 Task: Search one way flight ticket for 2 adults, 4 children and 1 infant on lap in business from Springfield: Abraham Lincoln Capital Airport to Greensboro: Piedmont Triad International Airport on 5-1-2023. Choice of flights is Westjet. Number of bags: 2 carry on bags and 7 checked bags. Price is upto 73000. Outbound departure time preference is 6:15.
Action: Mouse moved to (211, 286)
Screenshot: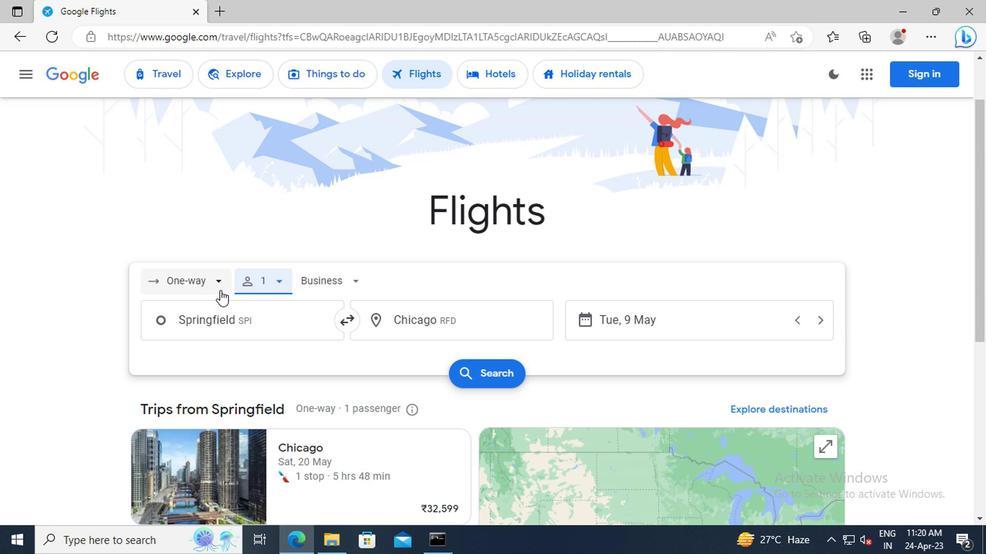 
Action: Mouse pressed left at (211, 286)
Screenshot: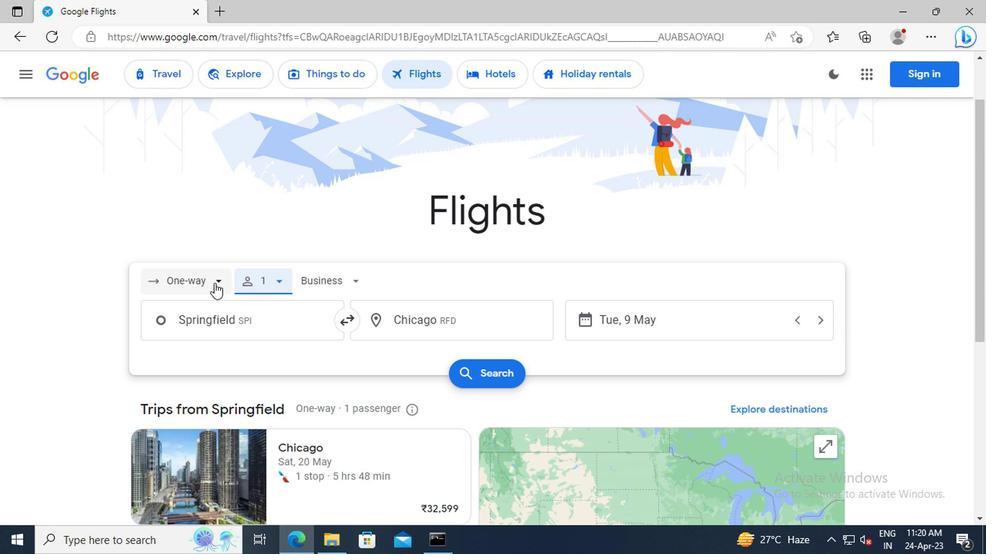 
Action: Mouse moved to (197, 352)
Screenshot: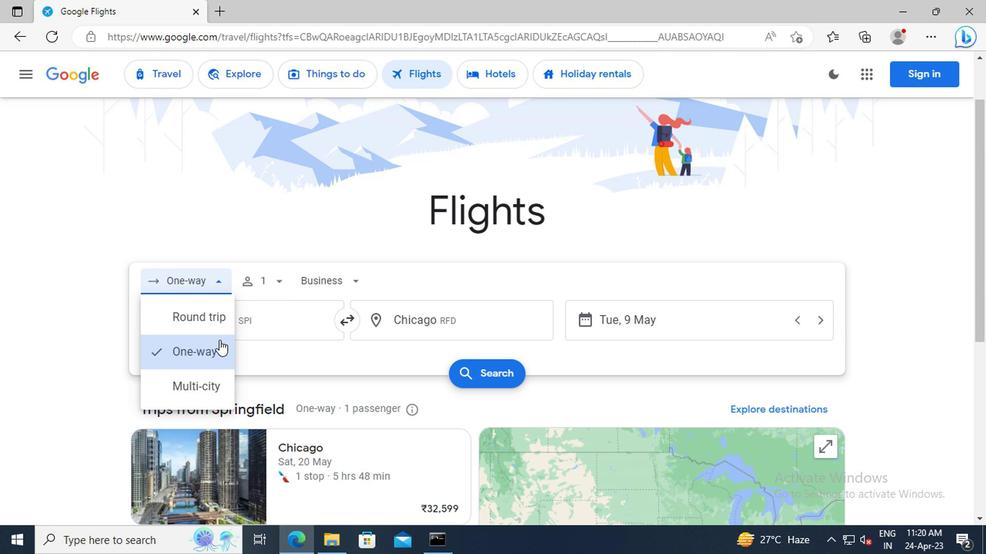 
Action: Mouse pressed left at (197, 352)
Screenshot: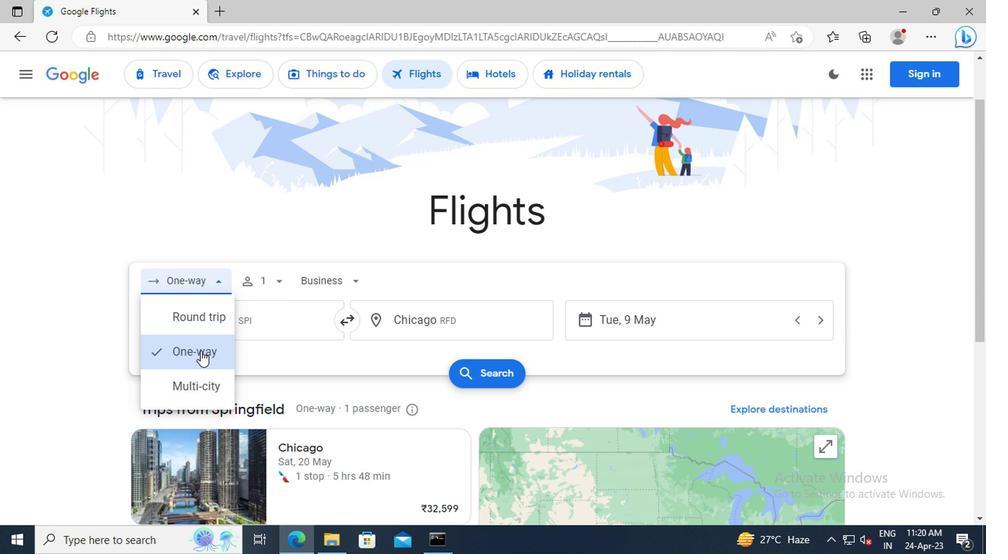 
Action: Mouse moved to (273, 288)
Screenshot: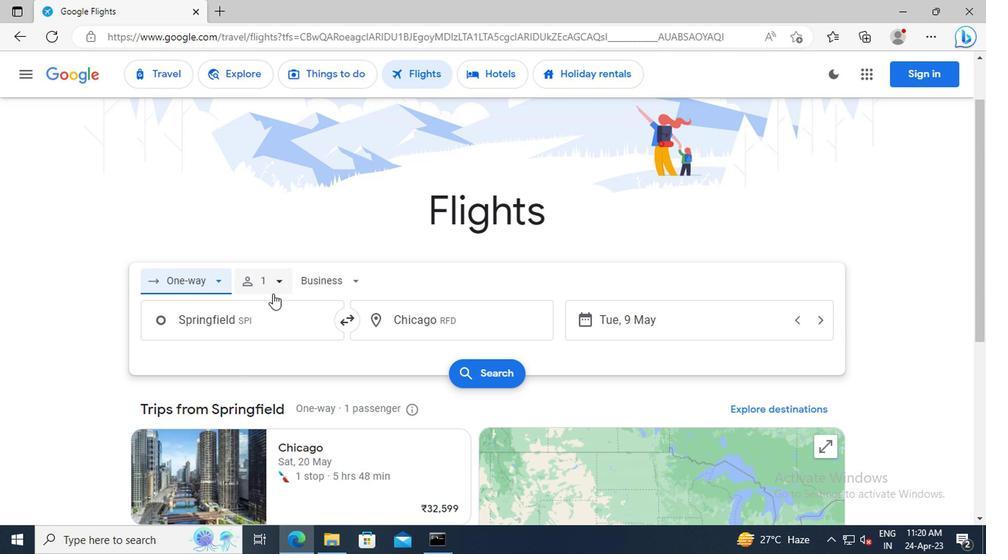 
Action: Mouse pressed left at (273, 288)
Screenshot: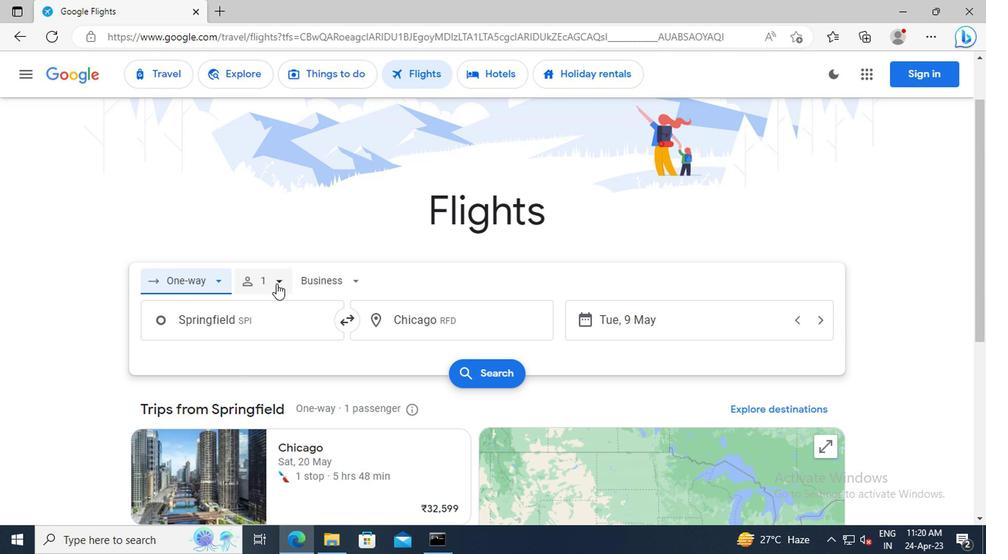 
Action: Mouse moved to (380, 325)
Screenshot: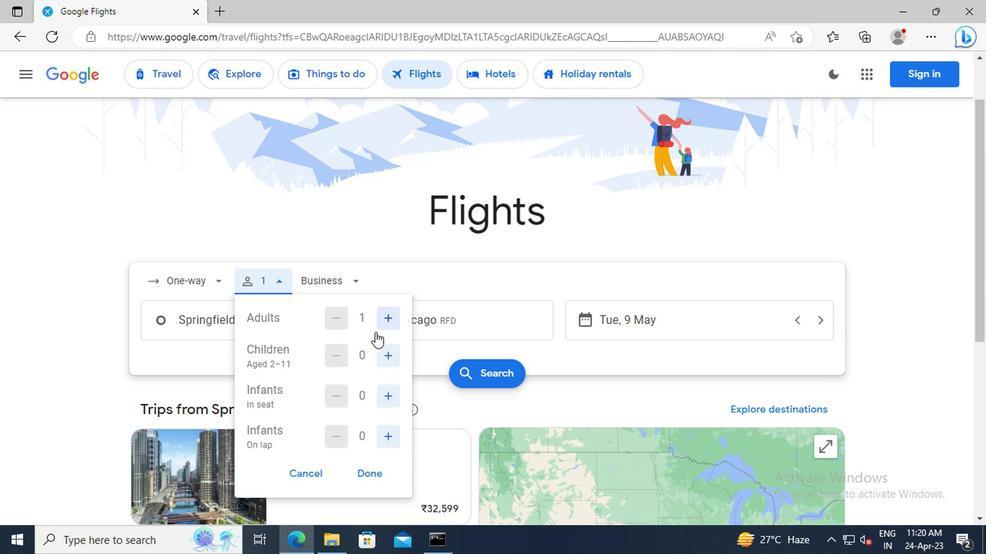 
Action: Mouse pressed left at (380, 325)
Screenshot: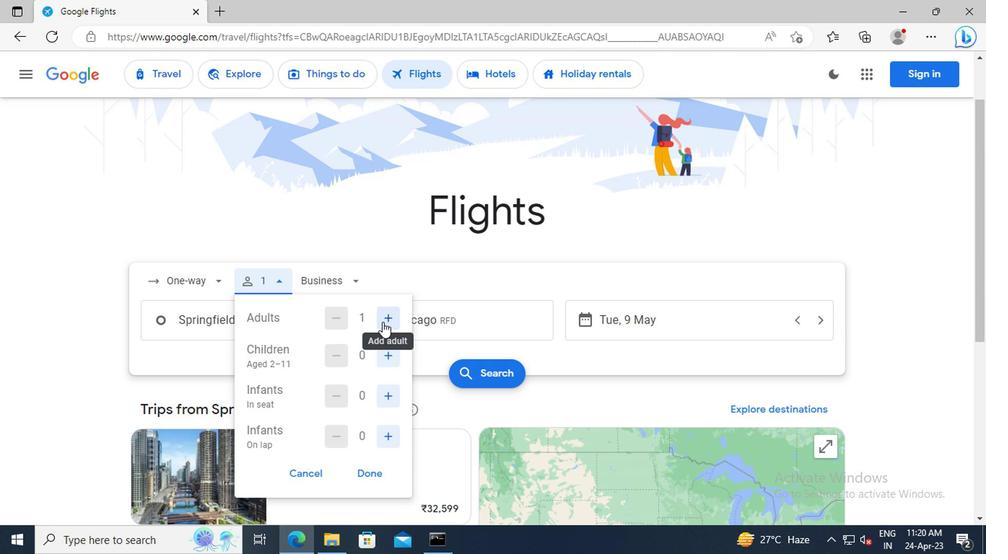 
Action: Mouse moved to (387, 358)
Screenshot: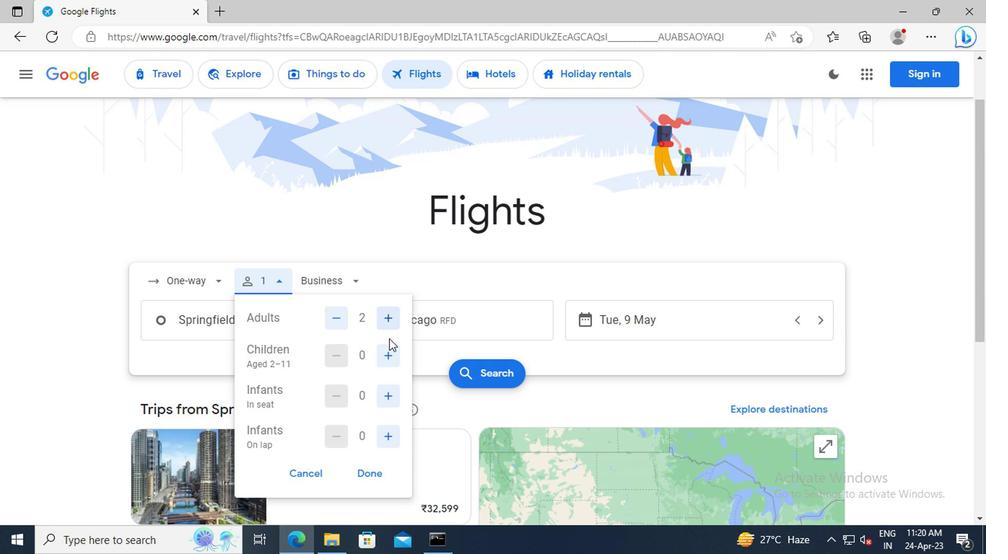
Action: Mouse pressed left at (387, 358)
Screenshot: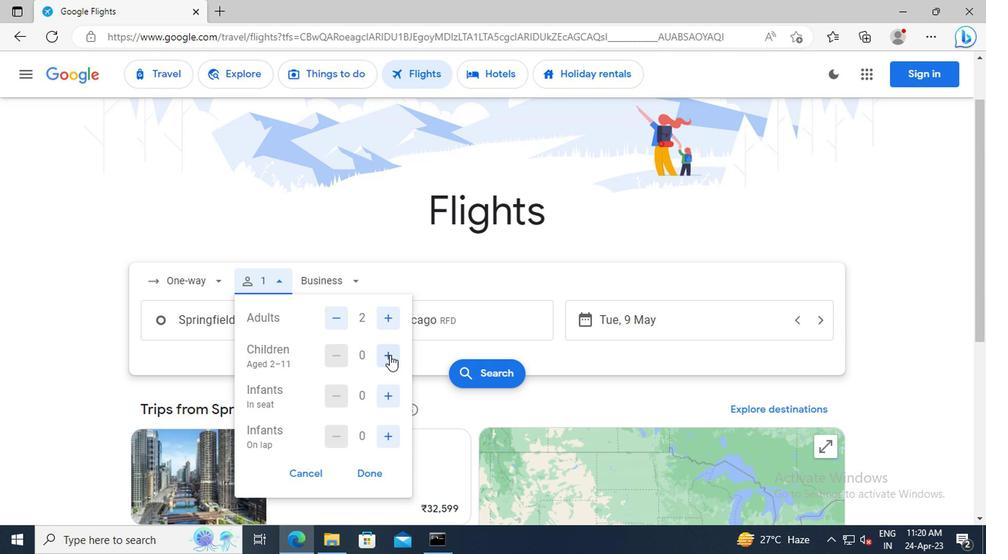 
Action: Mouse pressed left at (387, 358)
Screenshot: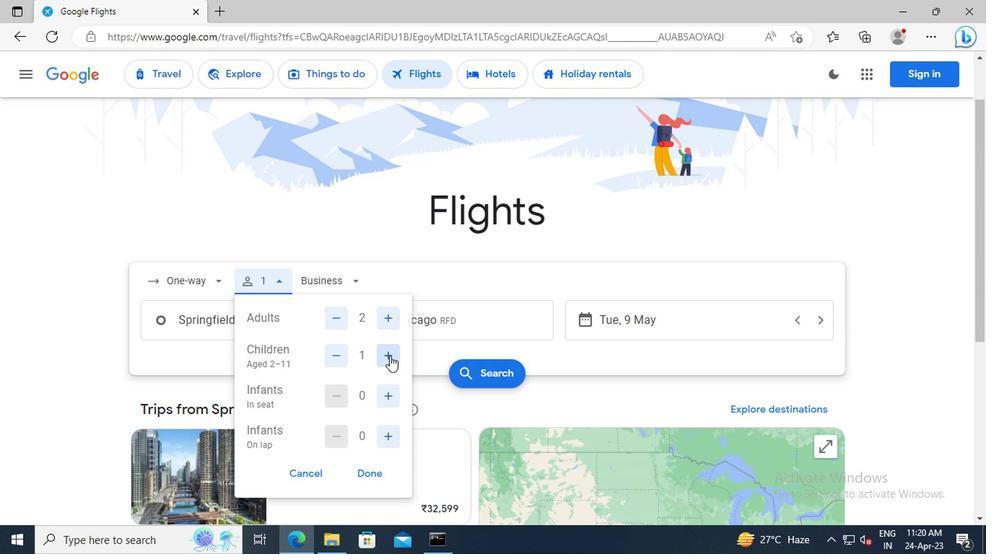 
Action: Mouse pressed left at (387, 358)
Screenshot: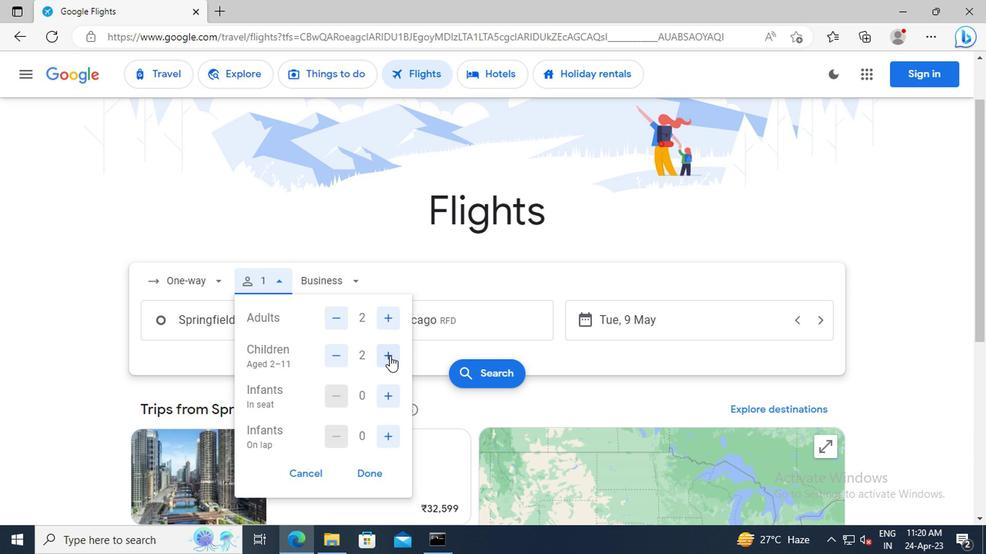 
Action: Mouse pressed left at (387, 358)
Screenshot: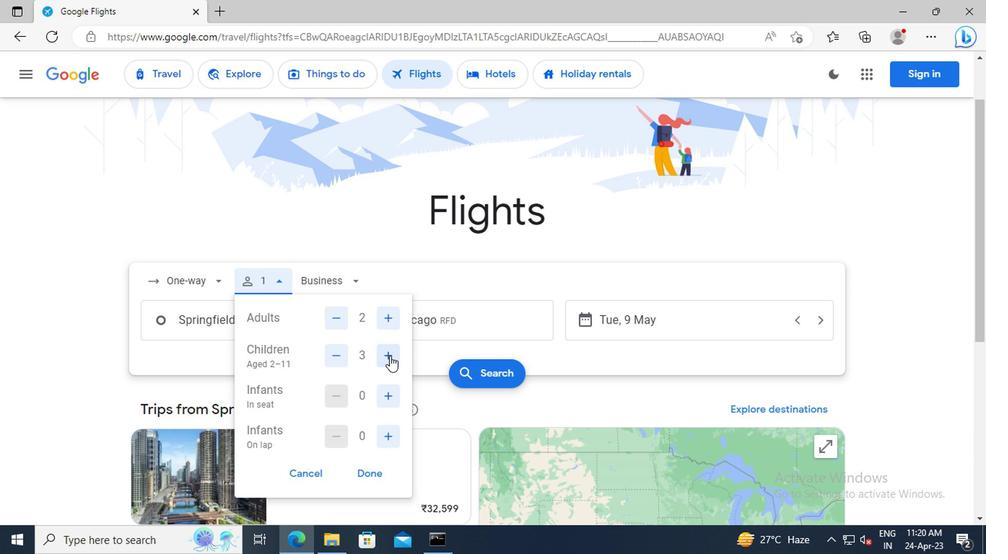 
Action: Mouse moved to (387, 434)
Screenshot: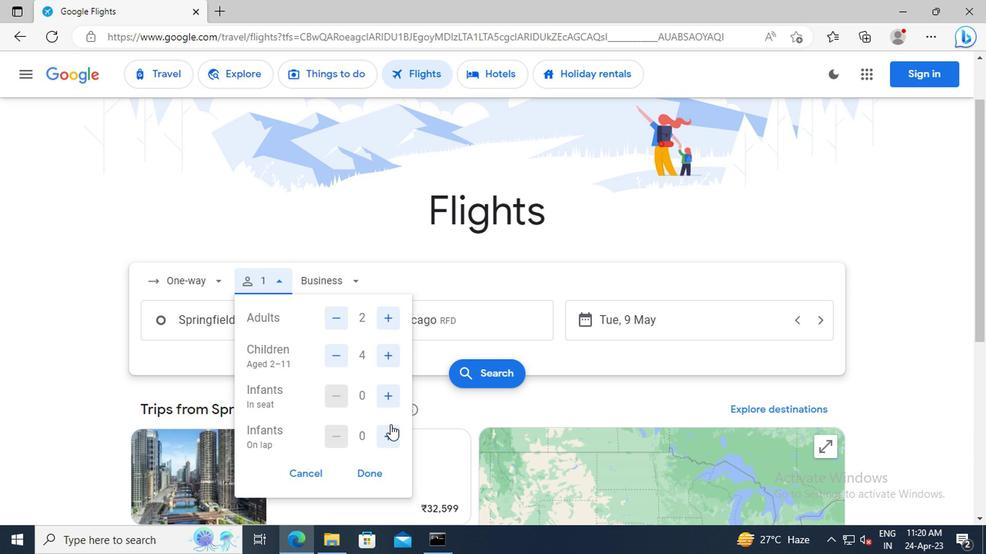 
Action: Mouse pressed left at (387, 434)
Screenshot: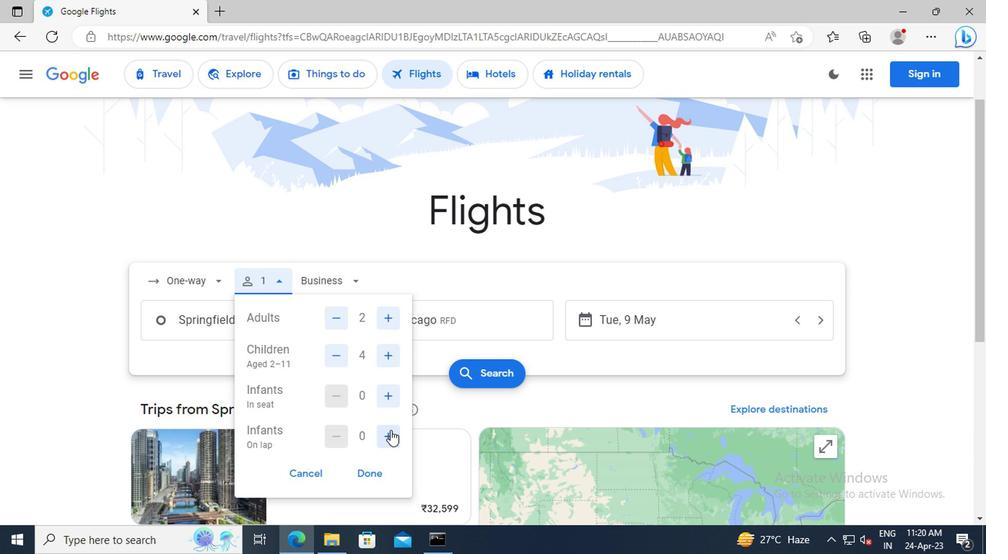 
Action: Mouse moved to (368, 475)
Screenshot: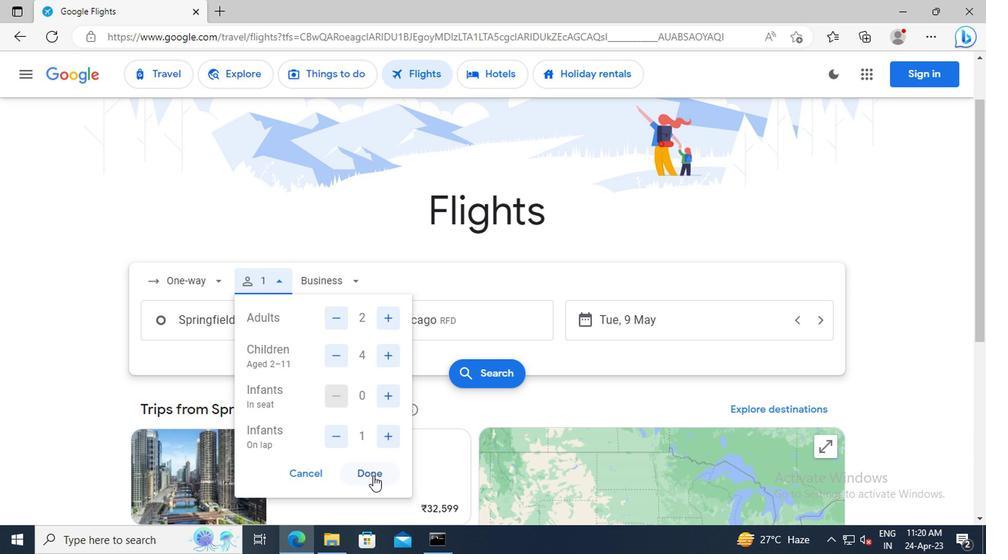 
Action: Mouse pressed left at (368, 475)
Screenshot: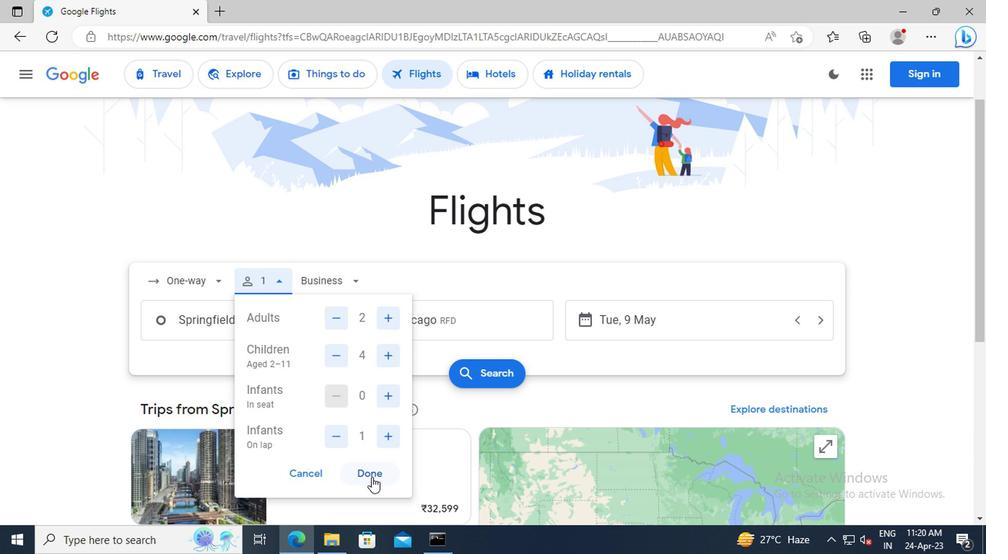 
Action: Mouse moved to (322, 287)
Screenshot: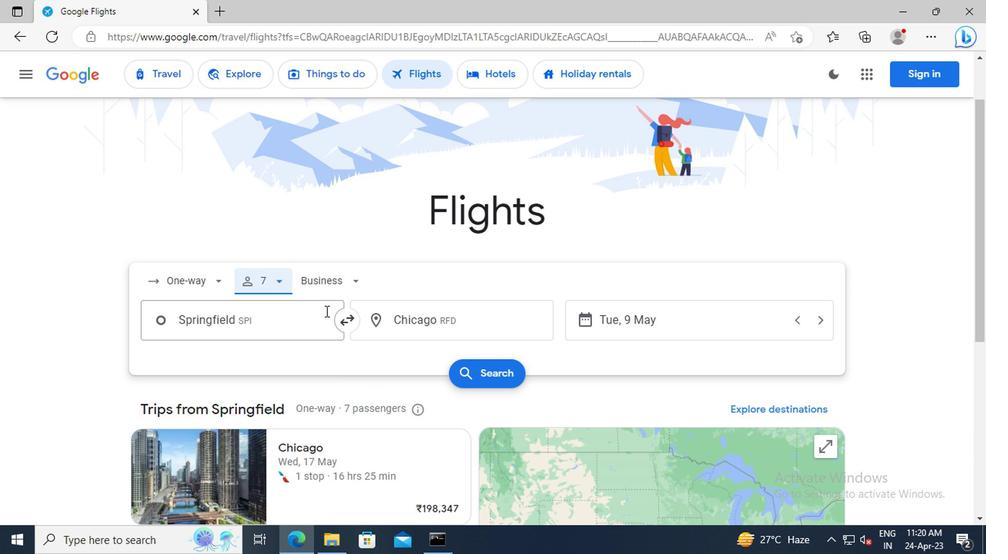 
Action: Mouse pressed left at (322, 287)
Screenshot: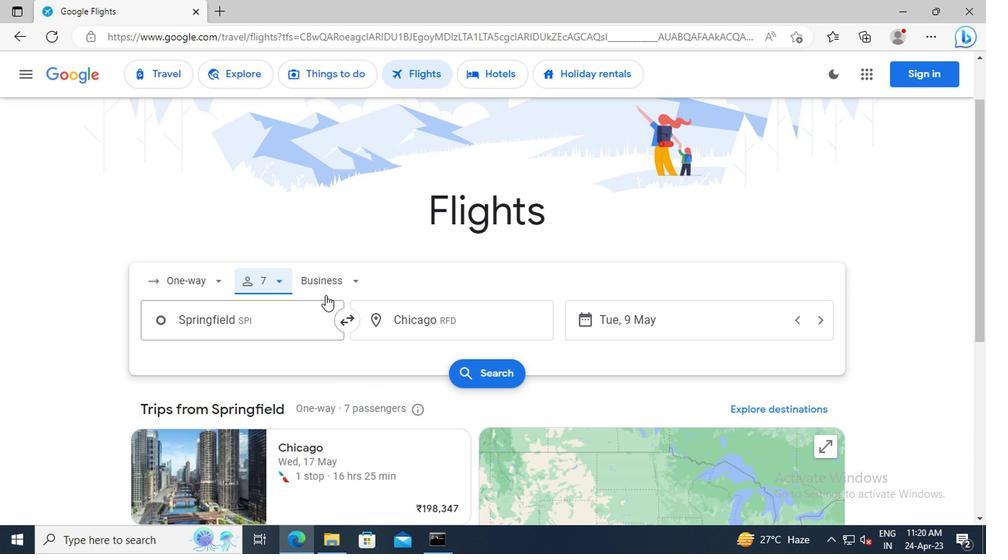 
Action: Mouse moved to (349, 386)
Screenshot: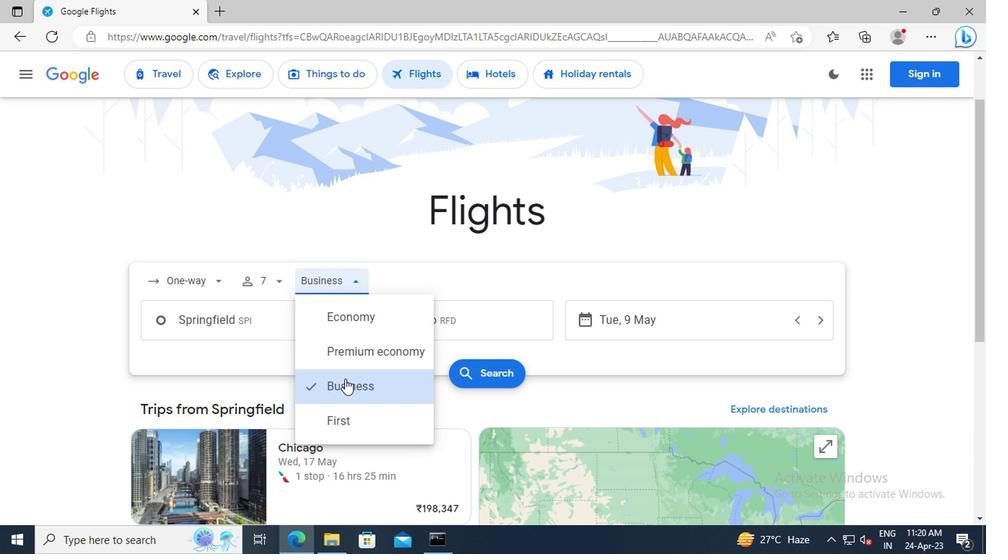 
Action: Mouse pressed left at (349, 386)
Screenshot: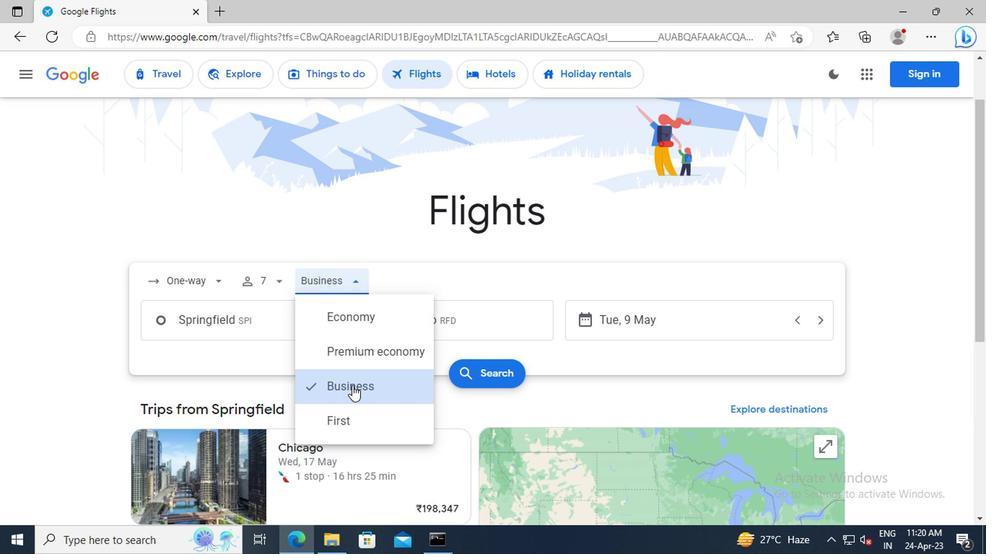 
Action: Mouse moved to (261, 329)
Screenshot: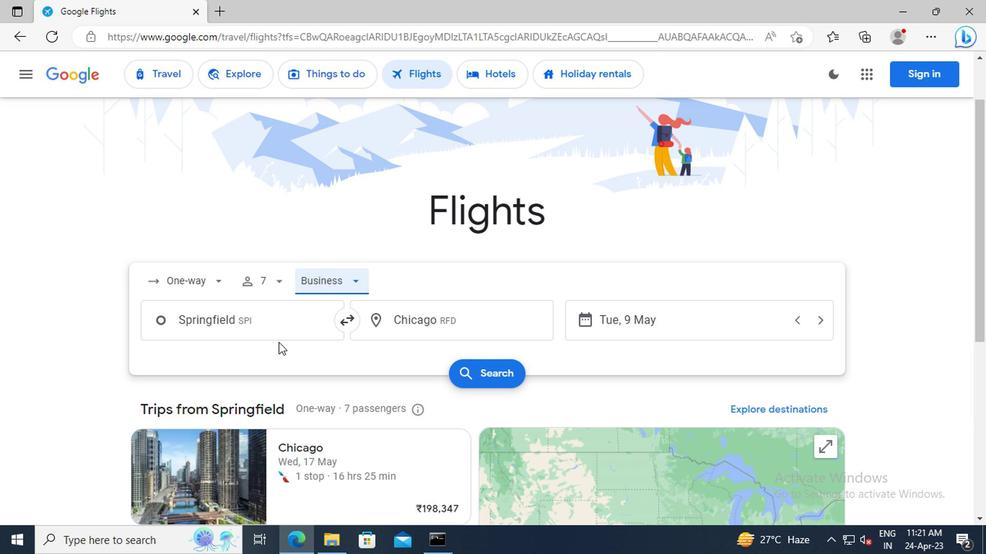 
Action: Mouse pressed left at (261, 329)
Screenshot: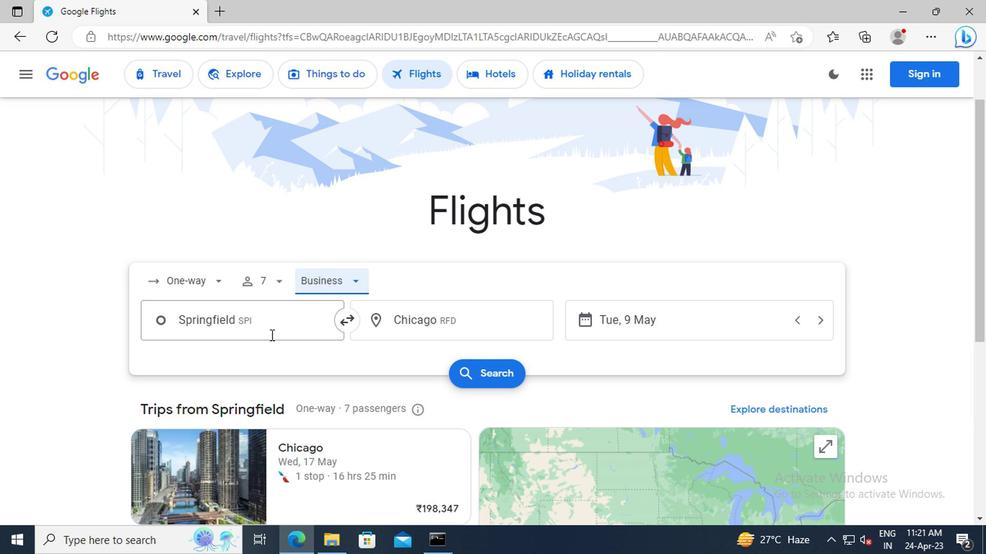 
Action: Key pressed <Key.shift_r>Springfield<Key.shift>:
Screenshot: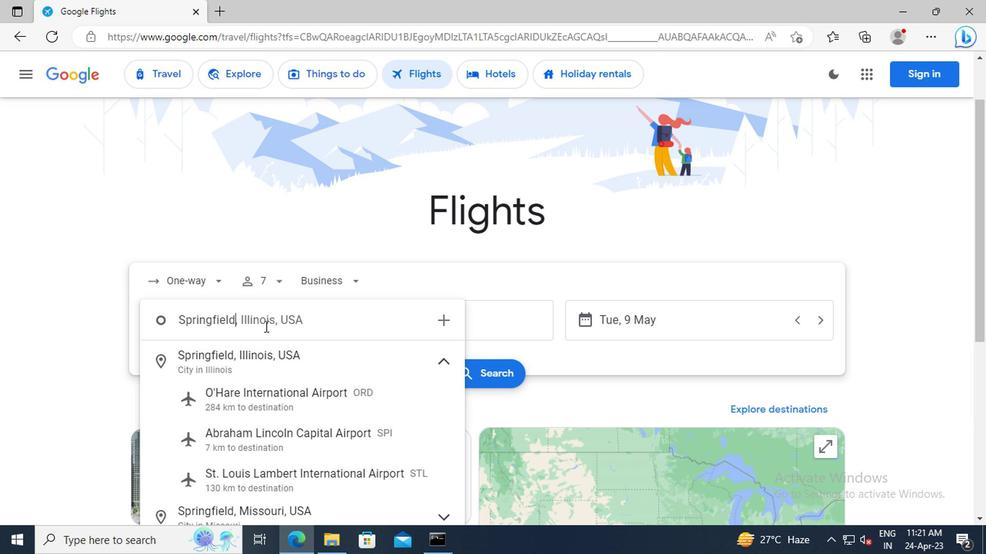 
Action: Mouse moved to (279, 435)
Screenshot: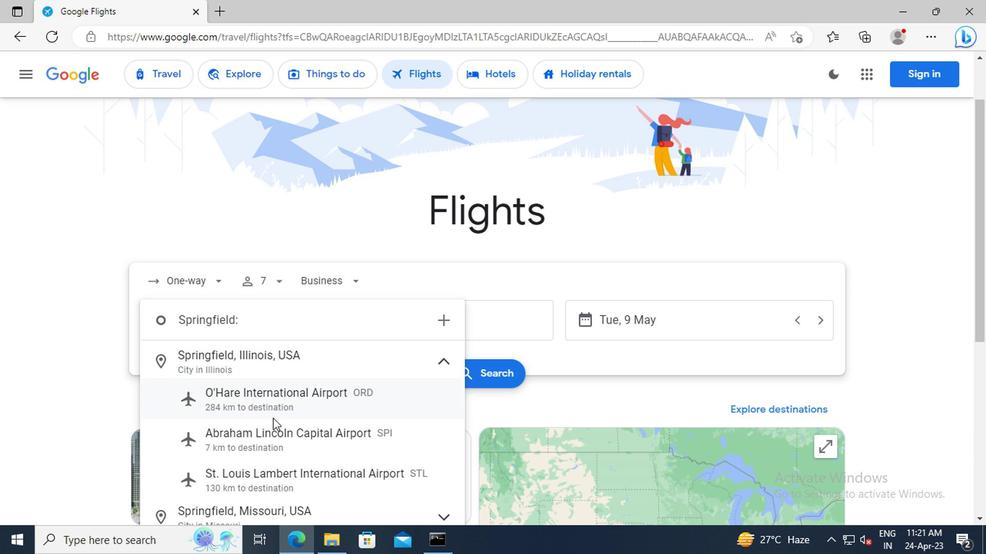 
Action: Mouse pressed left at (279, 435)
Screenshot: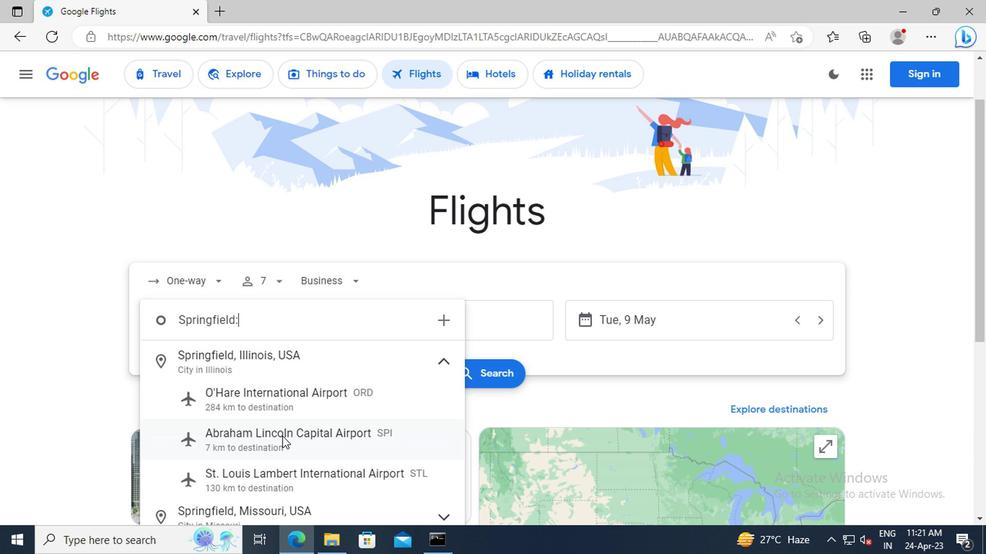 
Action: Mouse moved to (411, 321)
Screenshot: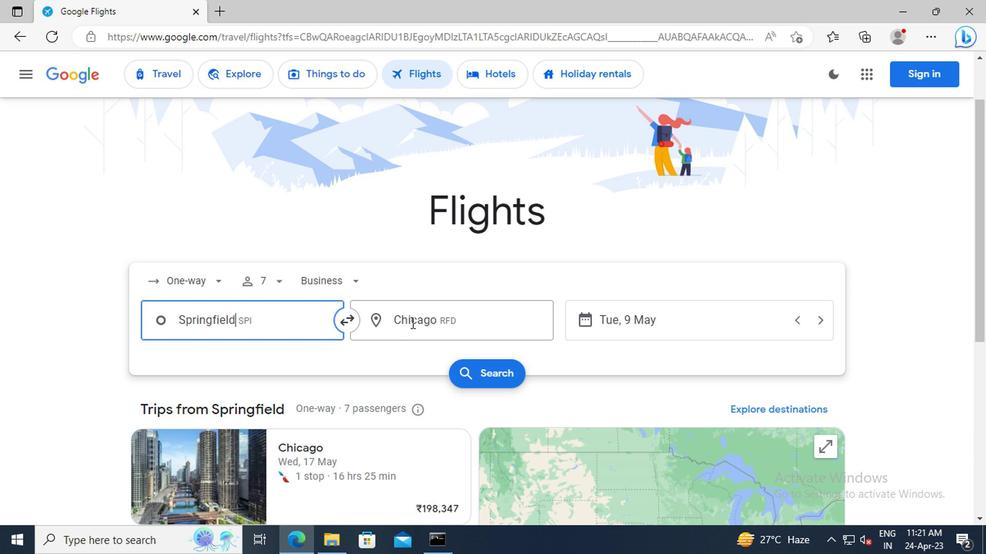 
Action: Mouse pressed left at (411, 321)
Screenshot: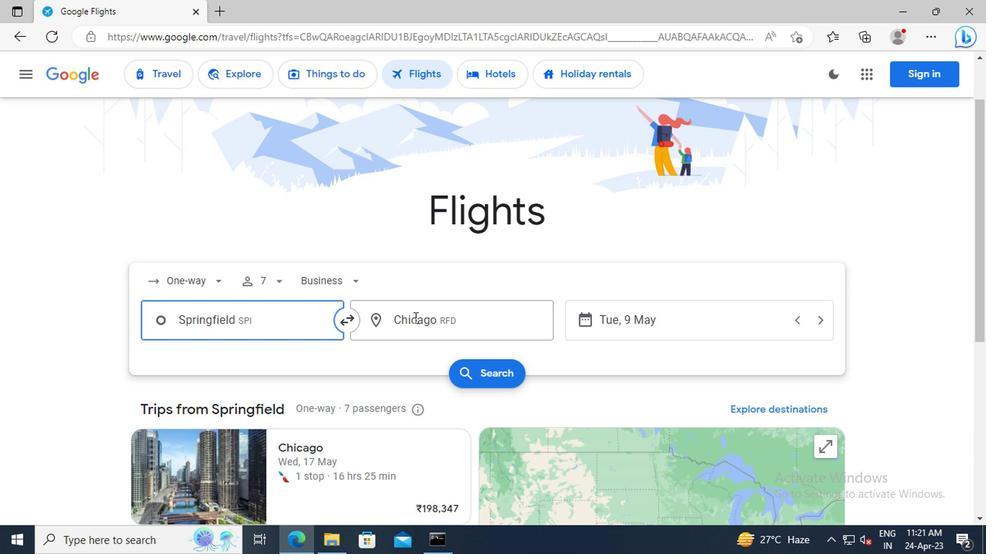 
Action: Mouse moved to (377, 336)
Screenshot: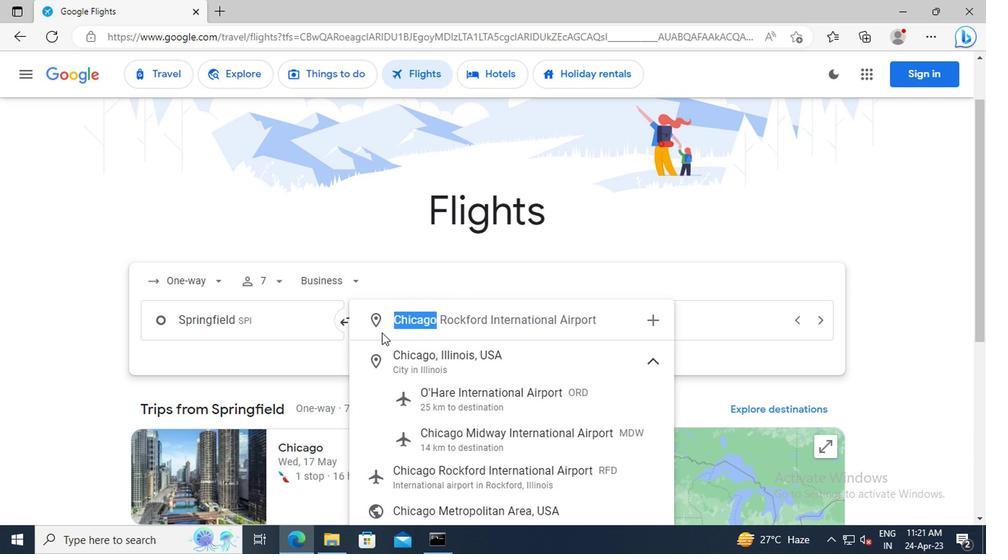 
Action: Key pressed <Key.shift>GREENSBORO
Screenshot: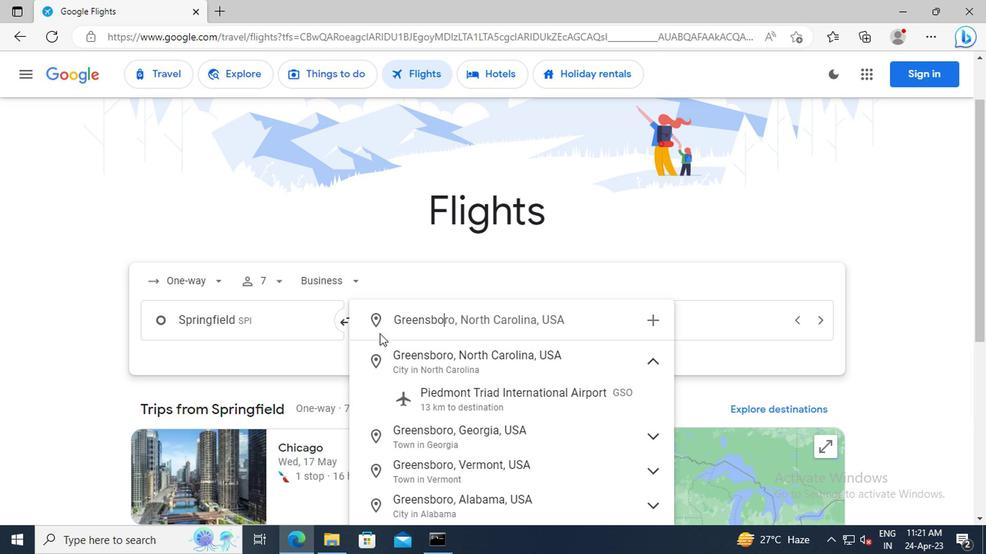 
Action: Mouse moved to (464, 396)
Screenshot: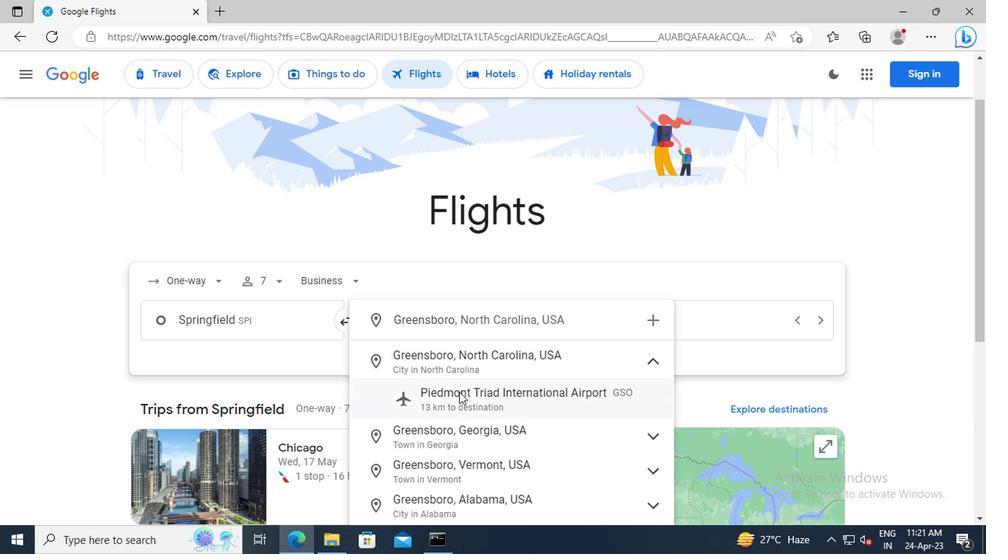 
Action: Mouse pressed left at (464, 396)
Screenshot: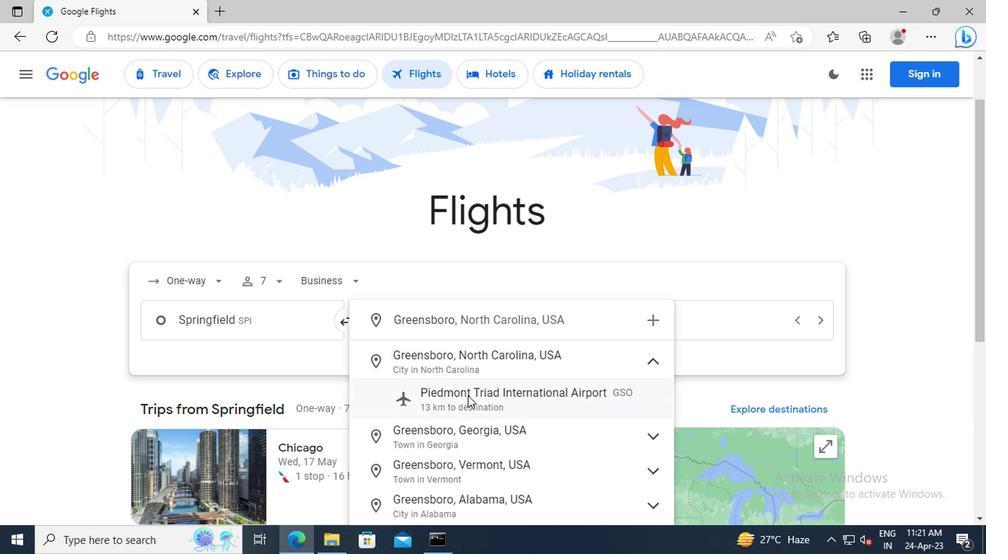 
Action: Mouse moved to (626, 324)
Screenshot: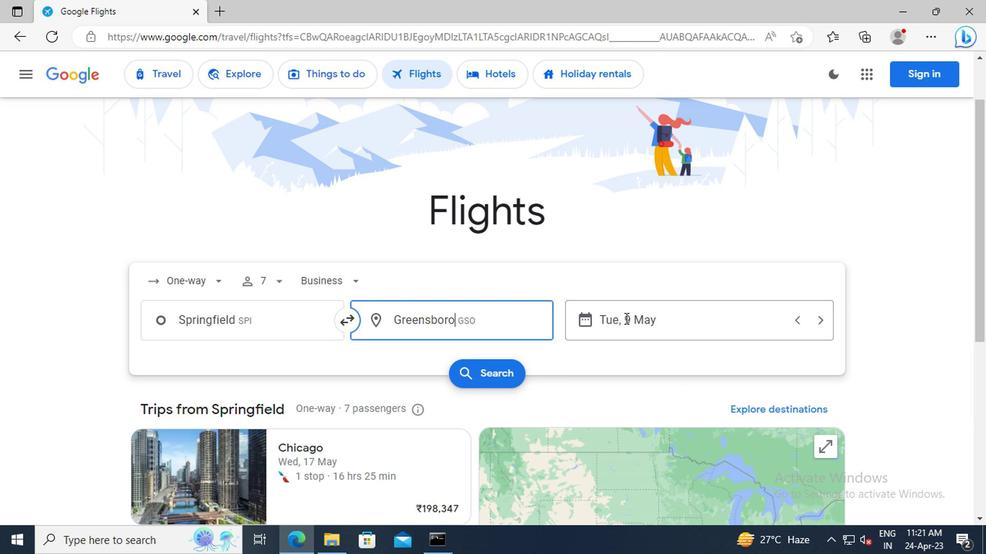 
Action: Mouse pressed left at (626, 324)
Screenshot: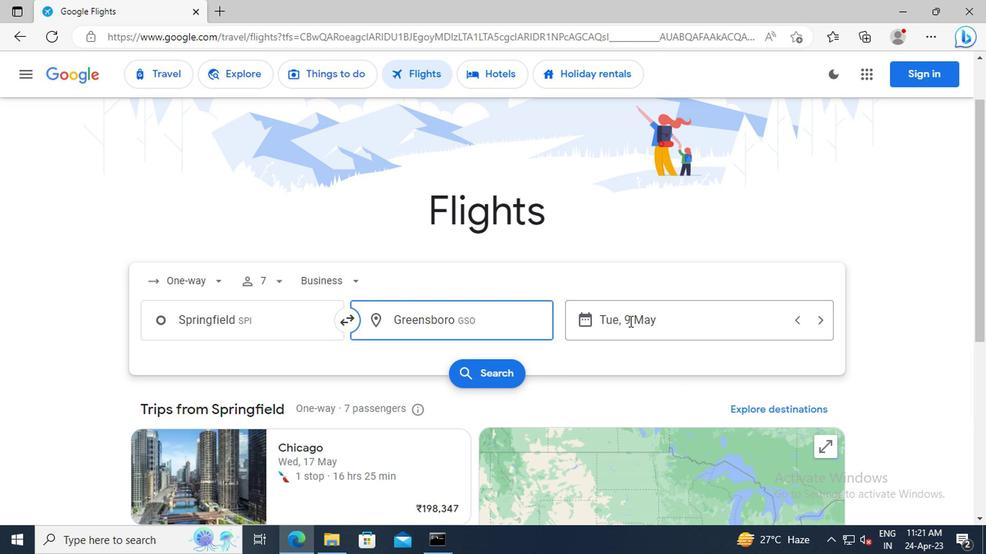
Action: Key pressed 1<Key.space>
Screenshot: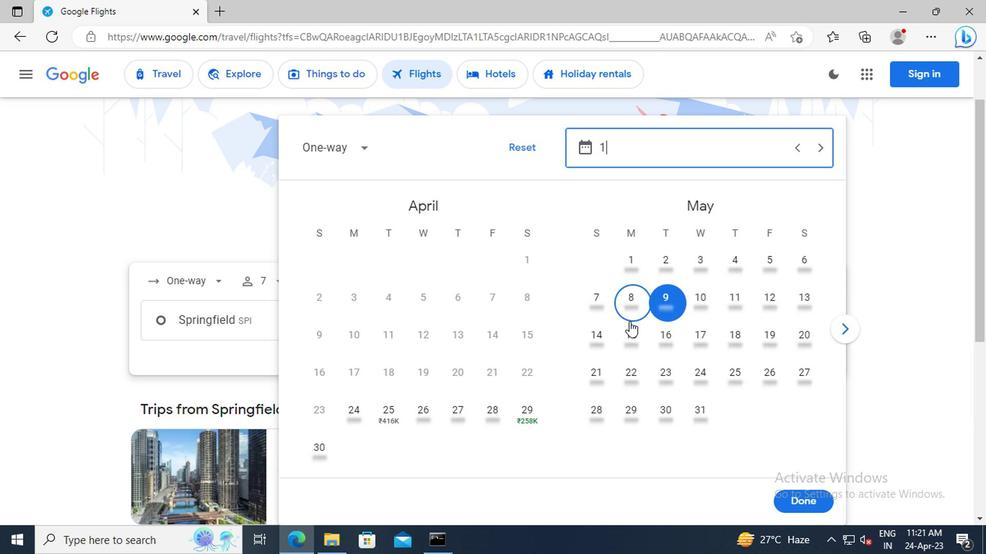 
Action: Mouse moved to (563, 300)
Screenshot: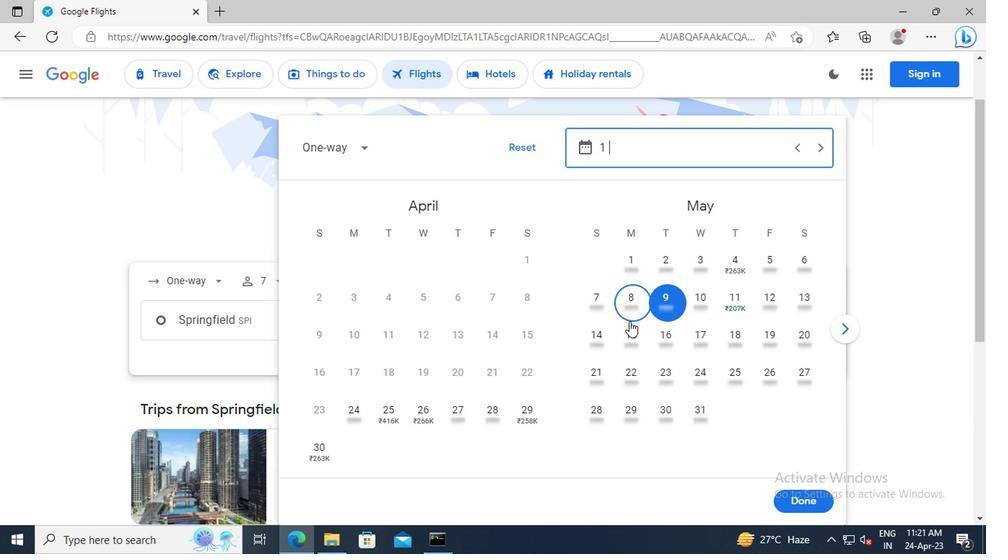 
Action: Key pressed M
Screenshot: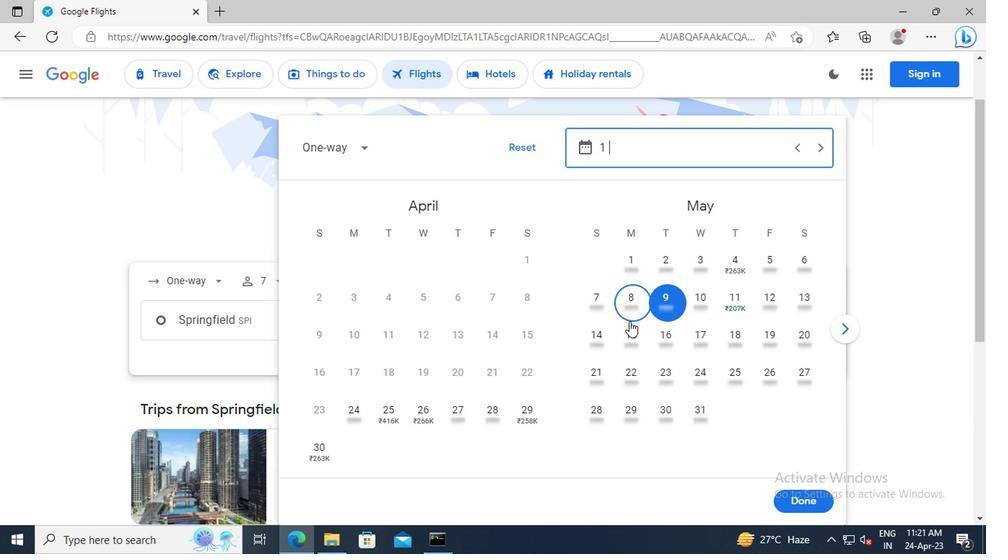 
Action: Mouse moved to (523, 284)
Screenshot: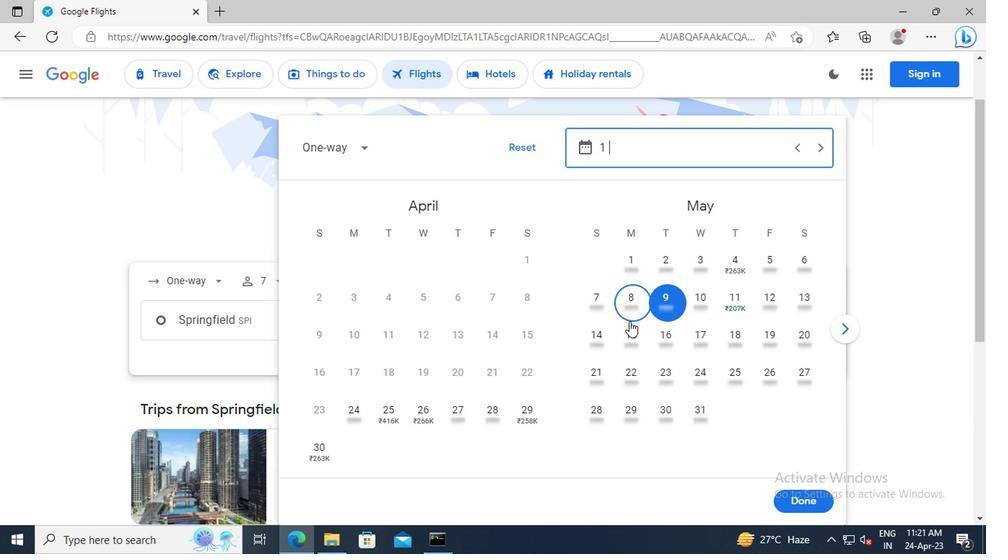 
Action: Key pressed AY<Key.enter>
Screenshot: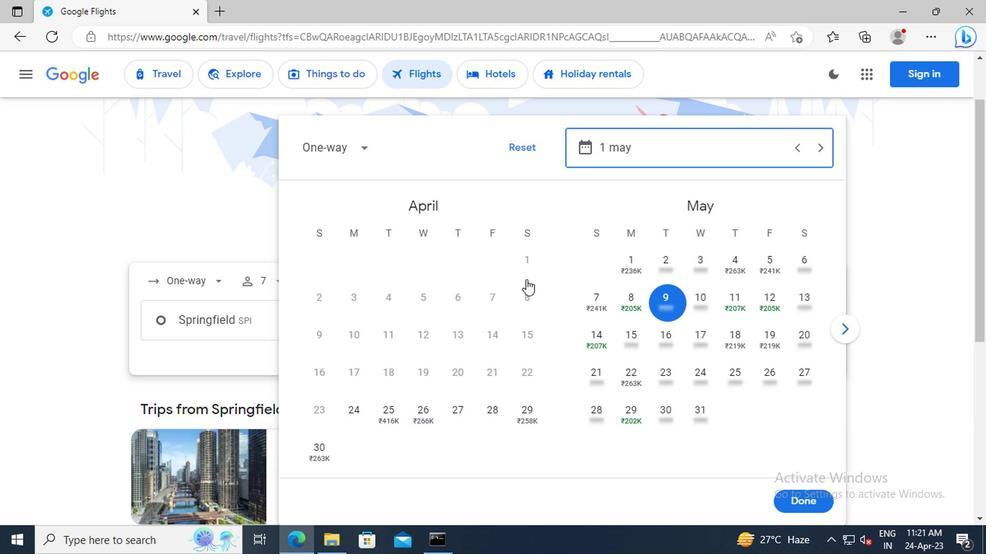 
Action: Mouse moved to (795, 496)
Screenshot: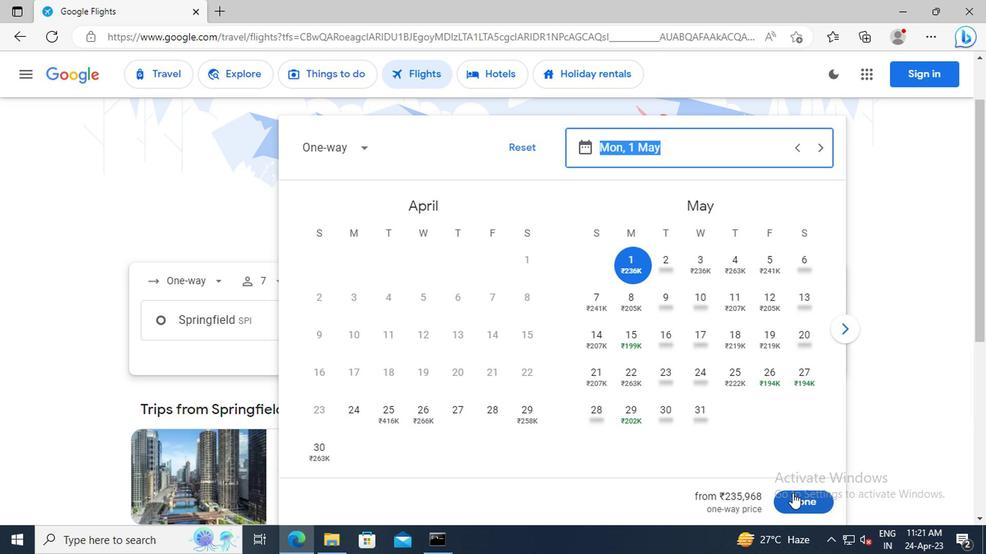 
Action: Mouse pressed left at (795, 496)
Screenshot: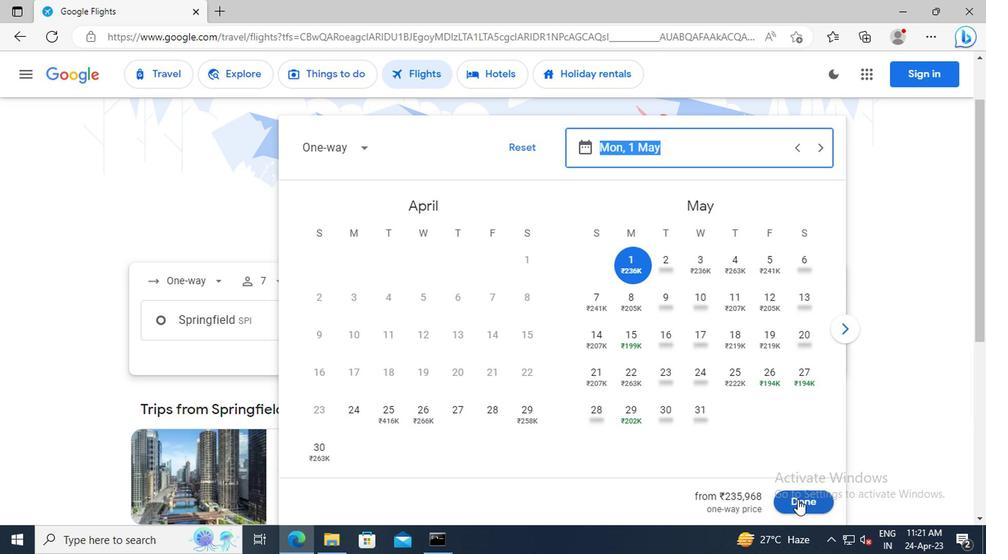 
Action: Mouse moved to (497, 376)
Screenshot: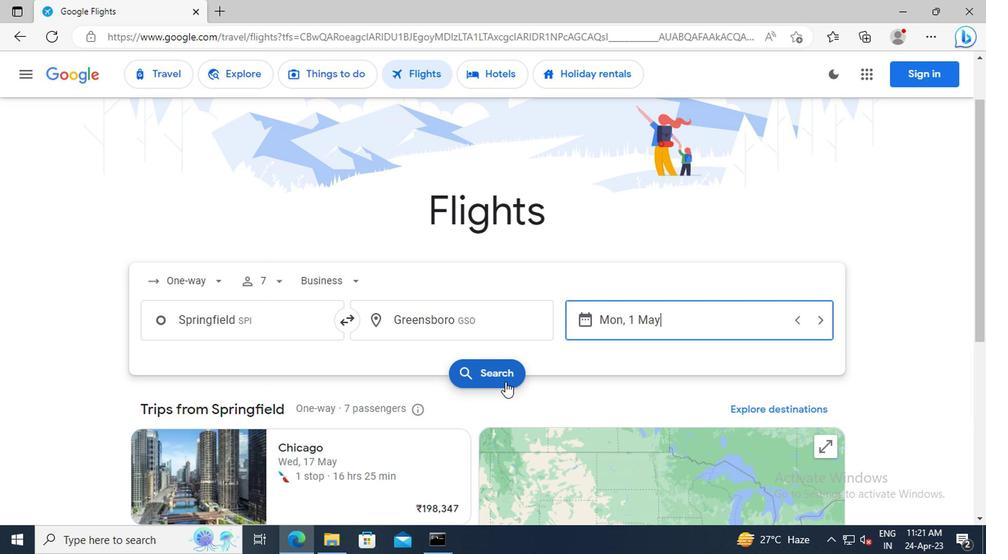 
Action: Mouse pressed left at (497, 376)
Screenshot: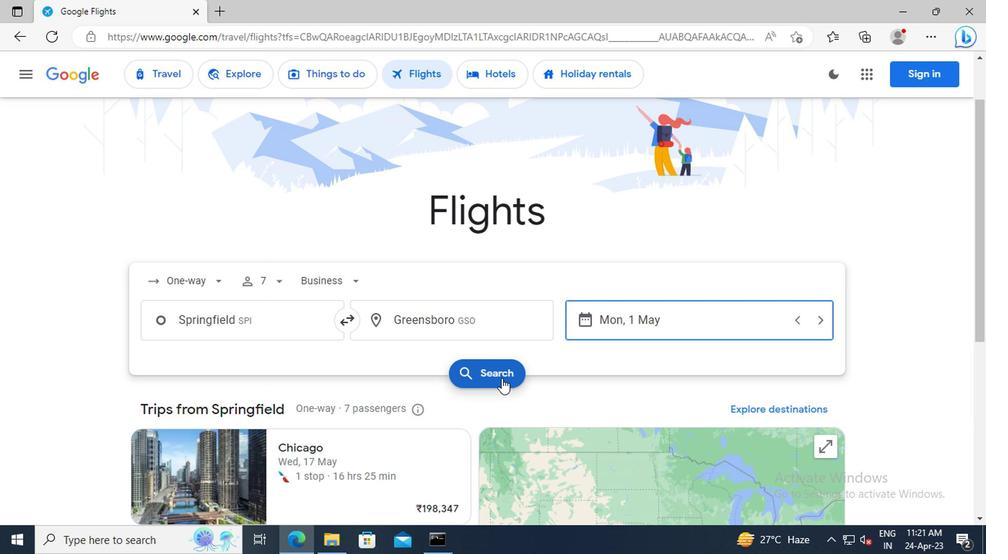 
Action: Mouse moved to (156, 216)
Screenshot: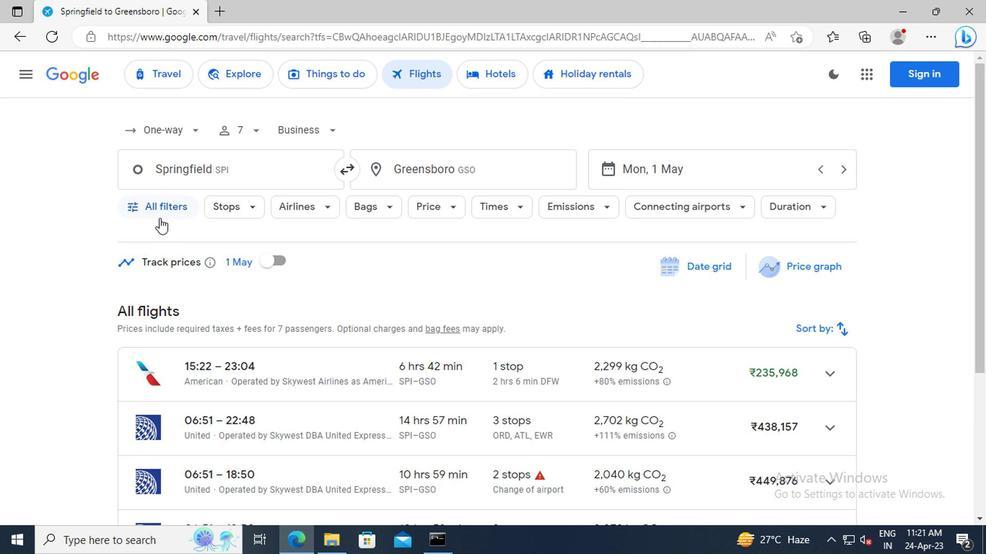 
Action: Mouse pressed left at (156, 216)
Screenshot: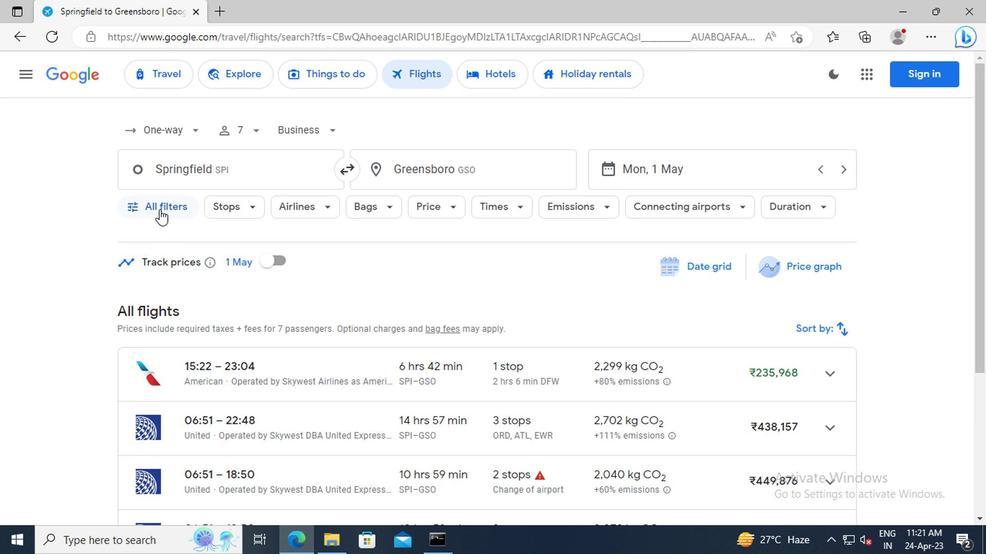 
Action: Mouse moved to (264, 309)
Screenshot: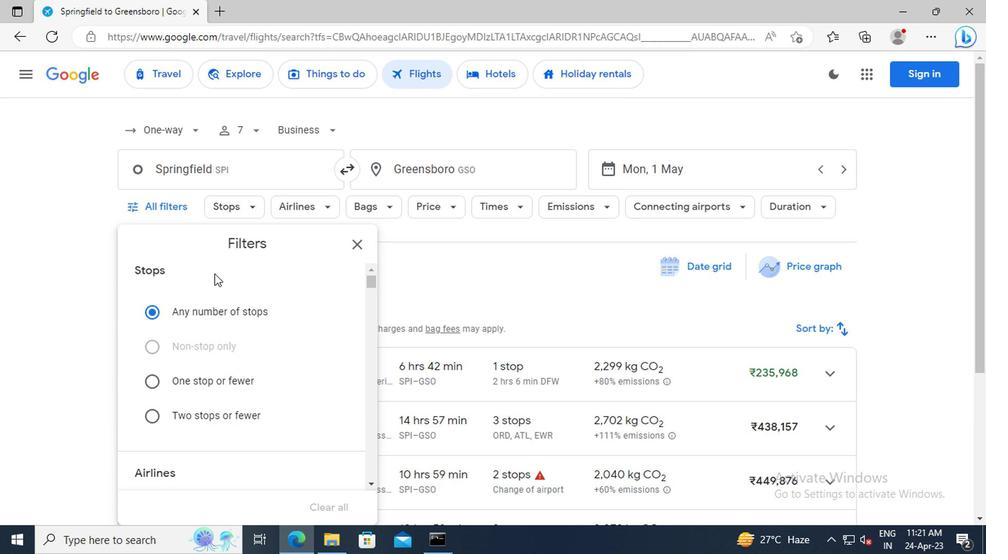 
Action: Mouse scrolled (264, 308) with delta (0, -1)
Screenshot: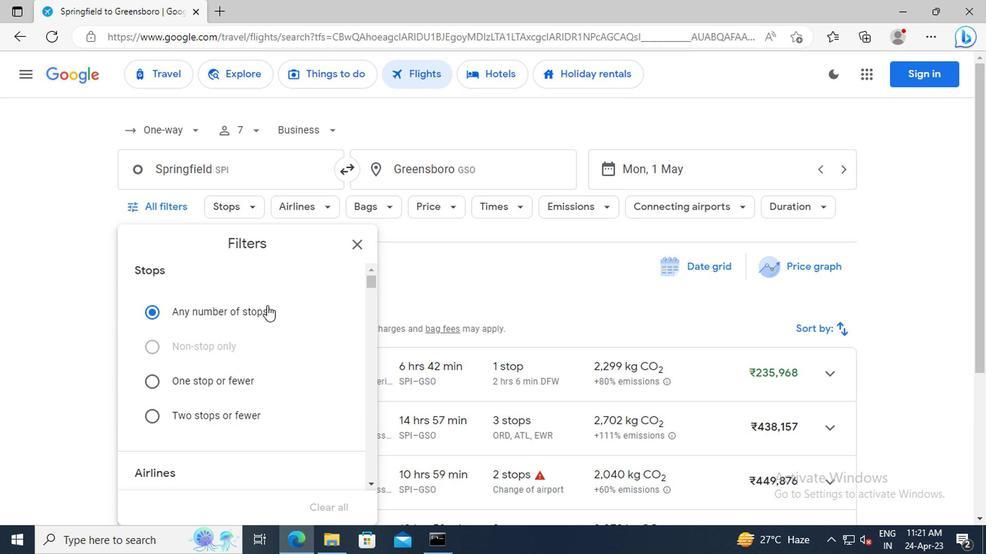
Action: Mouse scrolled (264, 308) with delta (0, -1)
Screenshot: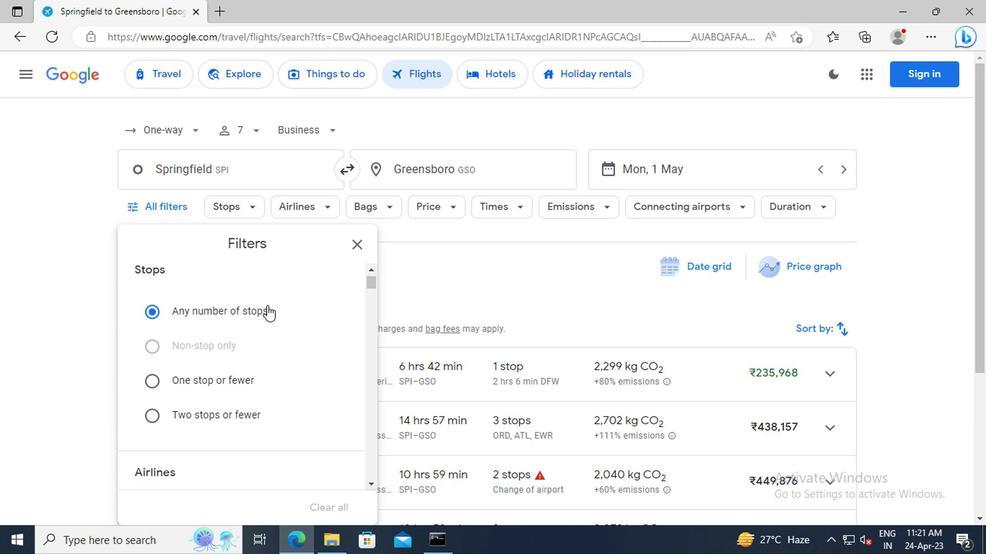 
Action: Mouse scrolled (264, 308) with delta (0, -1)
Screenshot: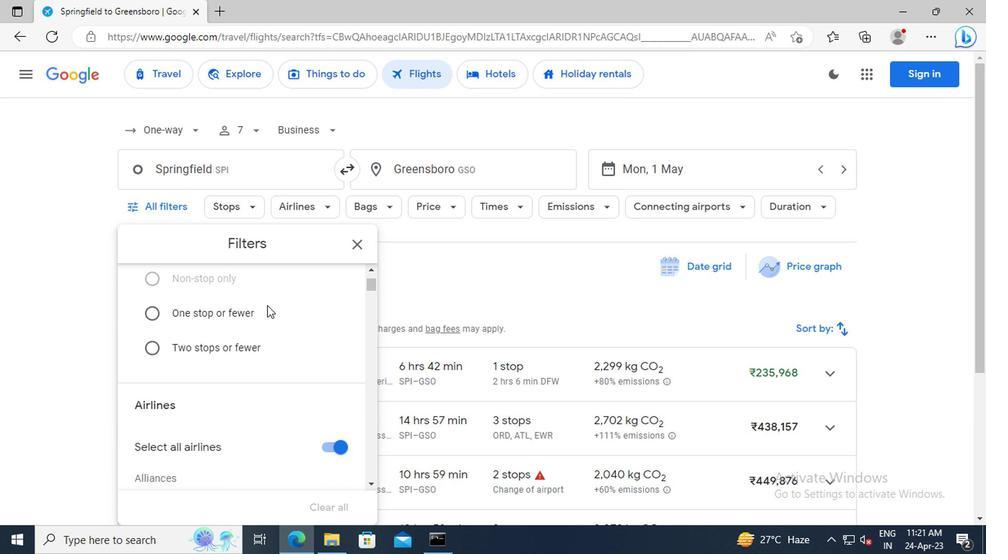 
Action: Mouse scrolled (264, 308) with delta (0, -1)
Screenshot: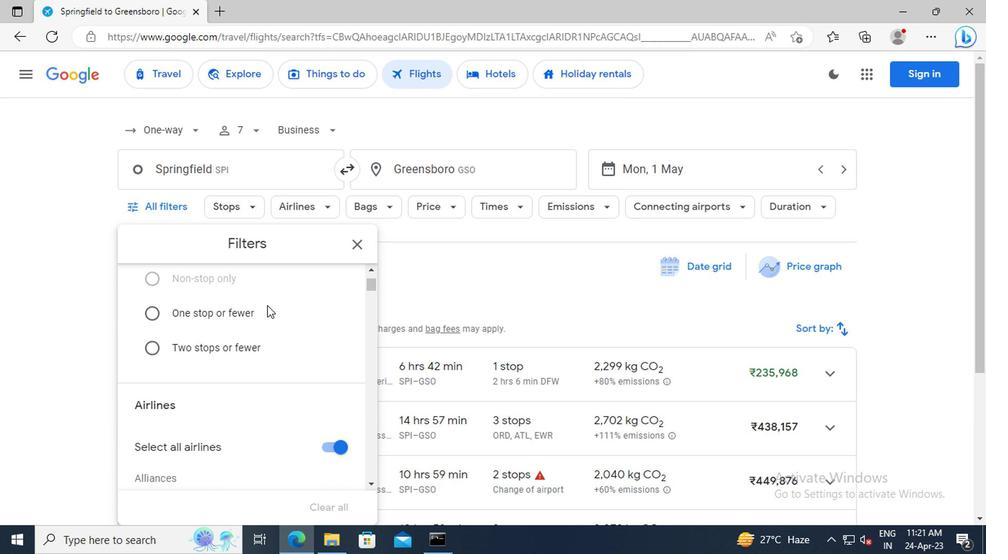 
Action: Mouse scrolled (264, 308) with delta (0, -1)
Screenshot: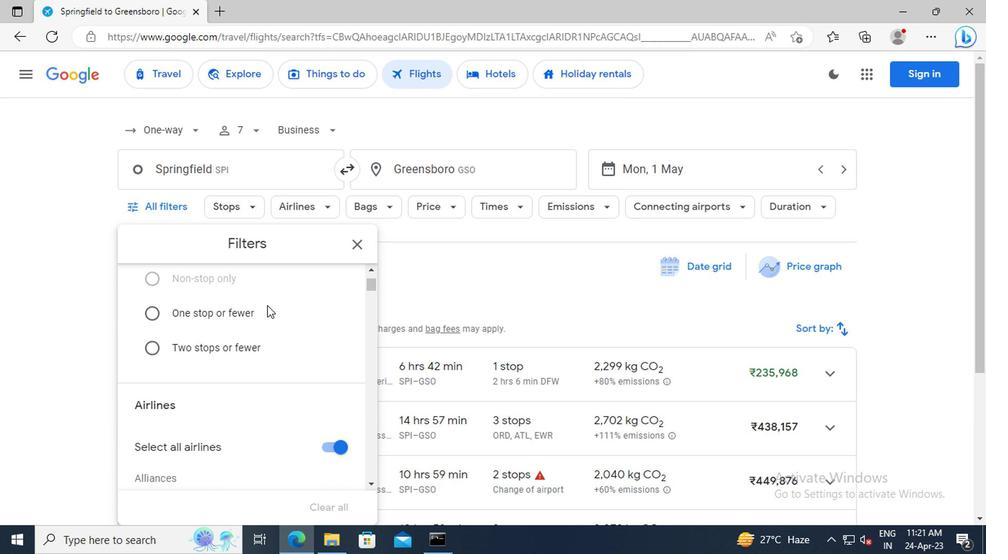 
Action: Mouse scrolled (264, 308) with delta (0, -1)
Screenshot: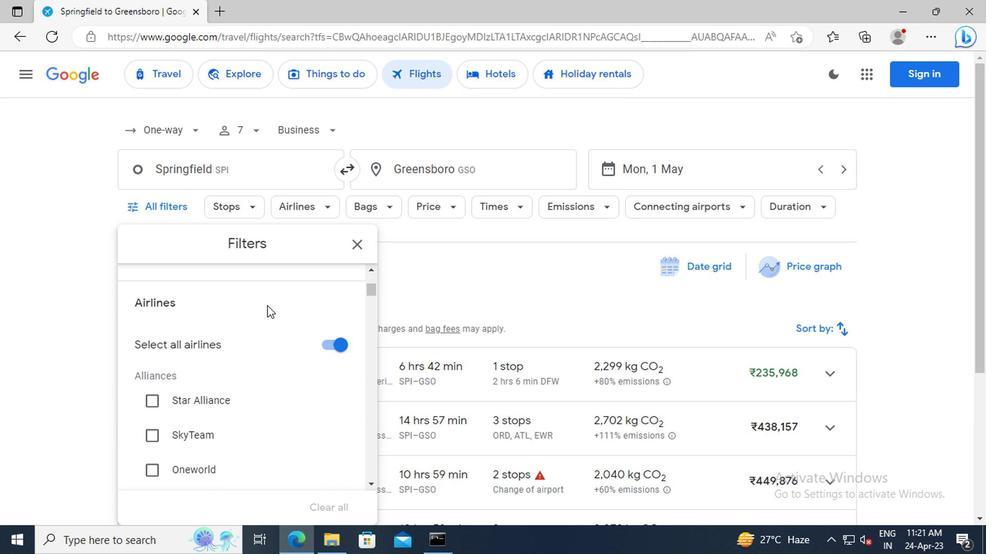 
Action: Mouse scrolled (264, 308) with delta (0, -1)
Screenshot: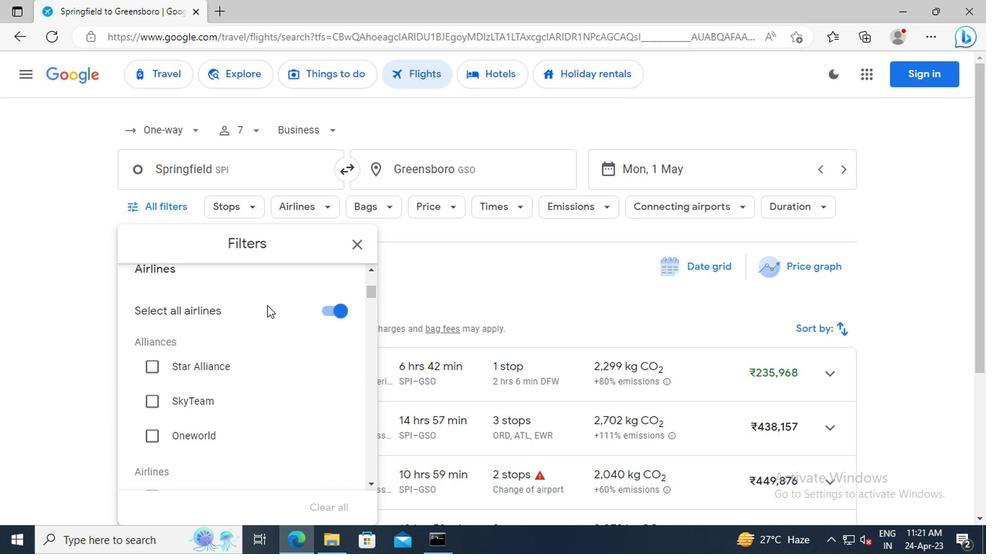 
Action: Mouse scrolled (264, 308) with delta (0, -1)
Screenshot: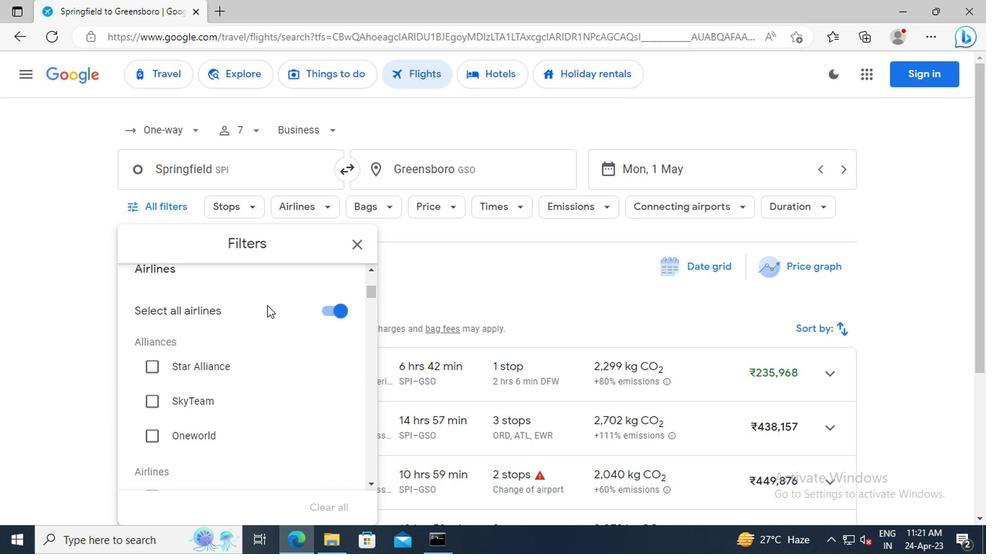 
Action: Mouse scrolled (264, 308) with delta (0, -1)
Screenshot: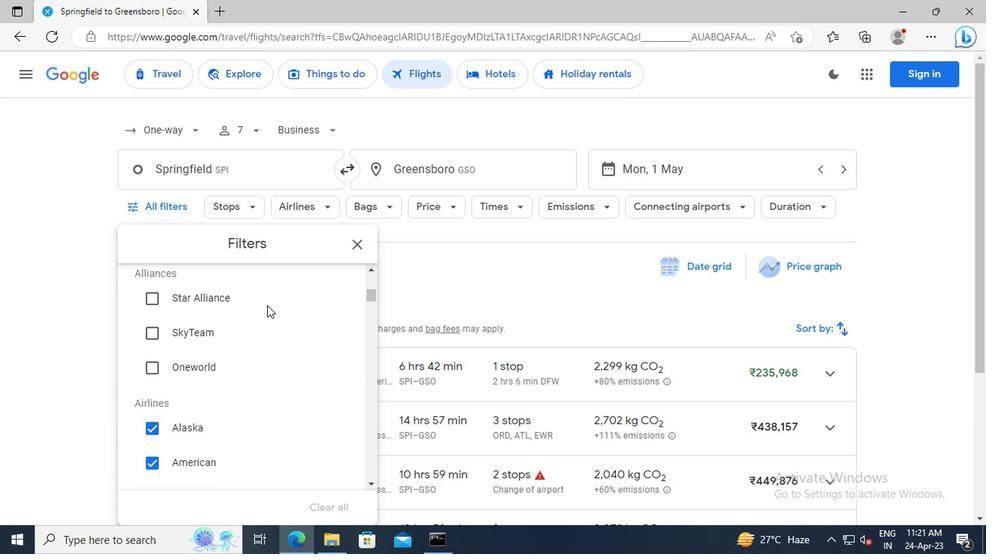 
Action: Mouse scrolled (264, 308) with delta (0, -1)
Screenshot: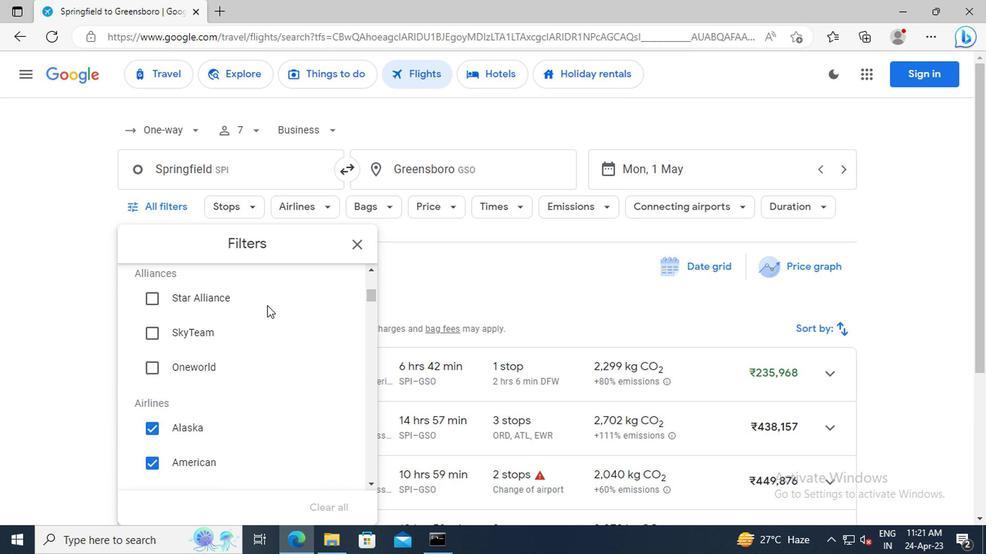 
Action: Mouse scrolled (264, 308) with delta (0, -1)
Screenshot: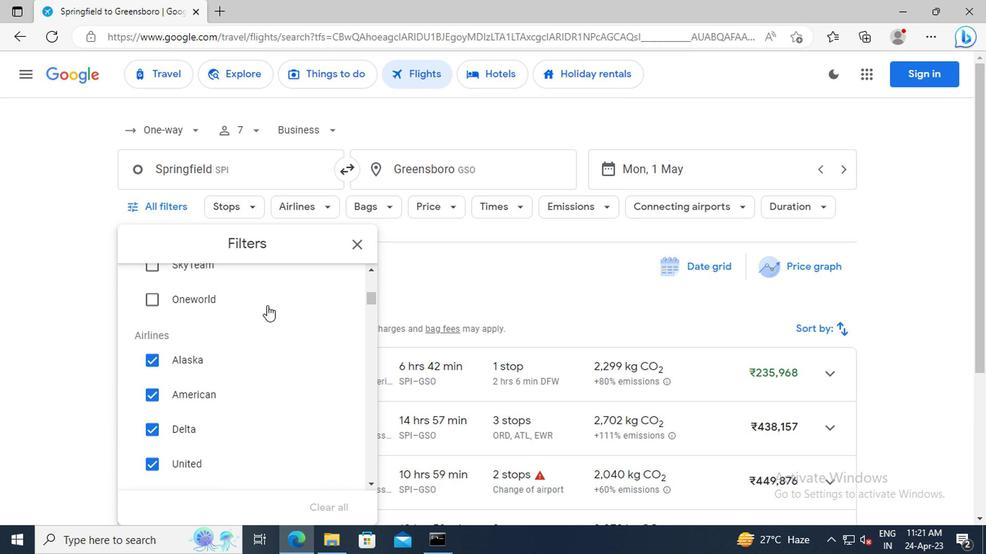 
Action: Mouse scrolled (264, 308) with delta (0, -1)
Screenshot: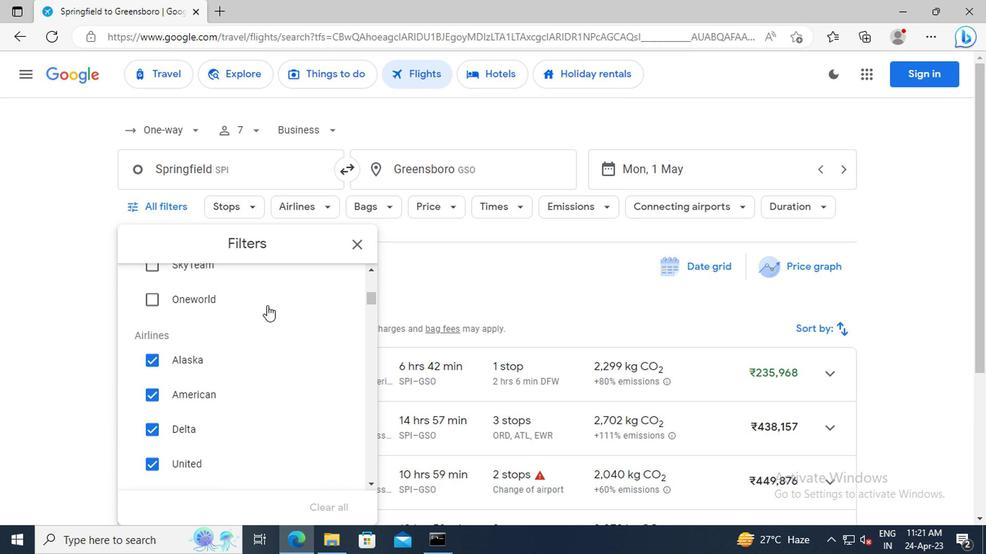 
Action: Mouse scrolled (264, 308) with delta (0, -1)
Screenshot: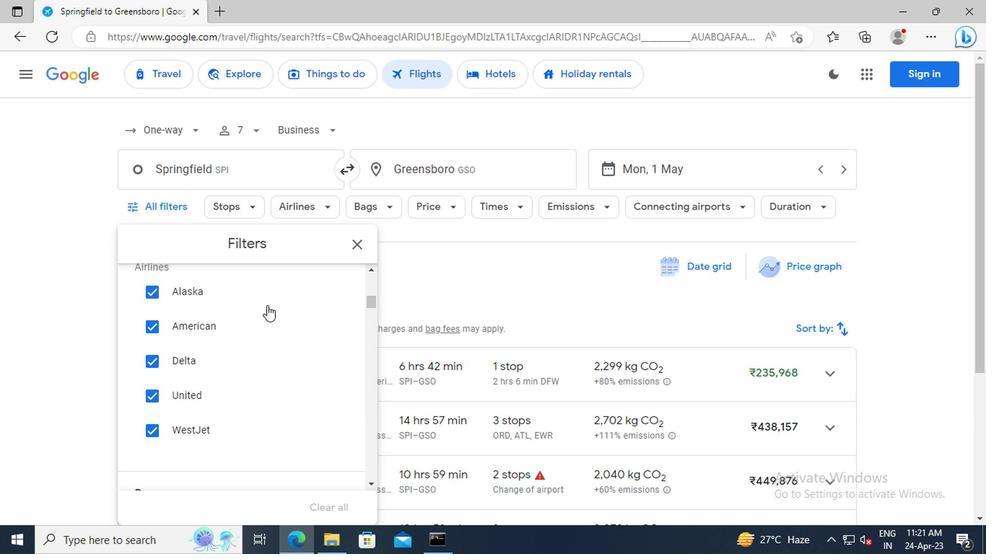 
Action: Mouse scrolled (264, 308) with delta (0, -1)
Screenshot: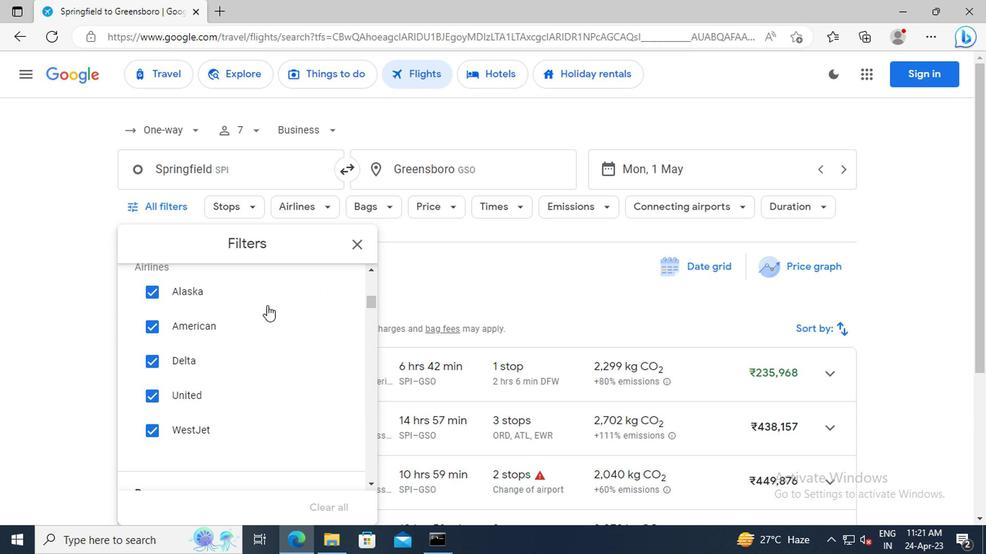 
Action: Mouse scrolled (264, 308) with delta (0, -1)
Screenshot: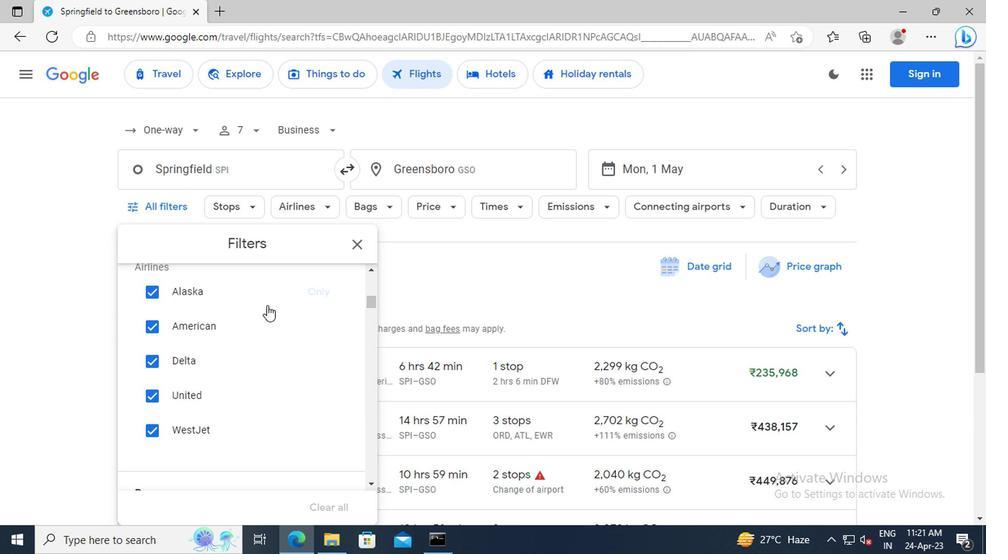 
Action: Mouse scrolled (264, 308) with delta (0, -1)
Screenshot: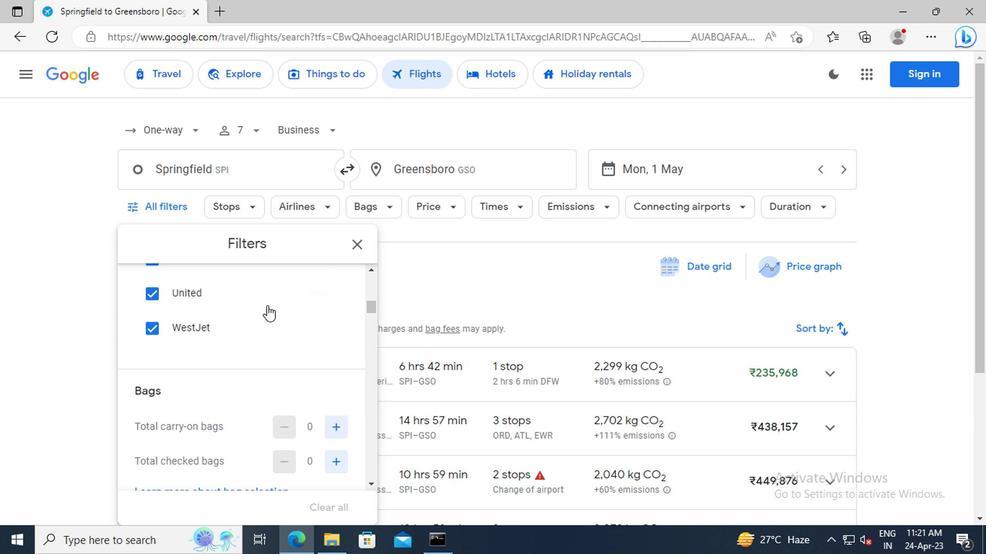 
Action: Mouse scrolled (264, 308) with delta (0, -1)
Screenshot: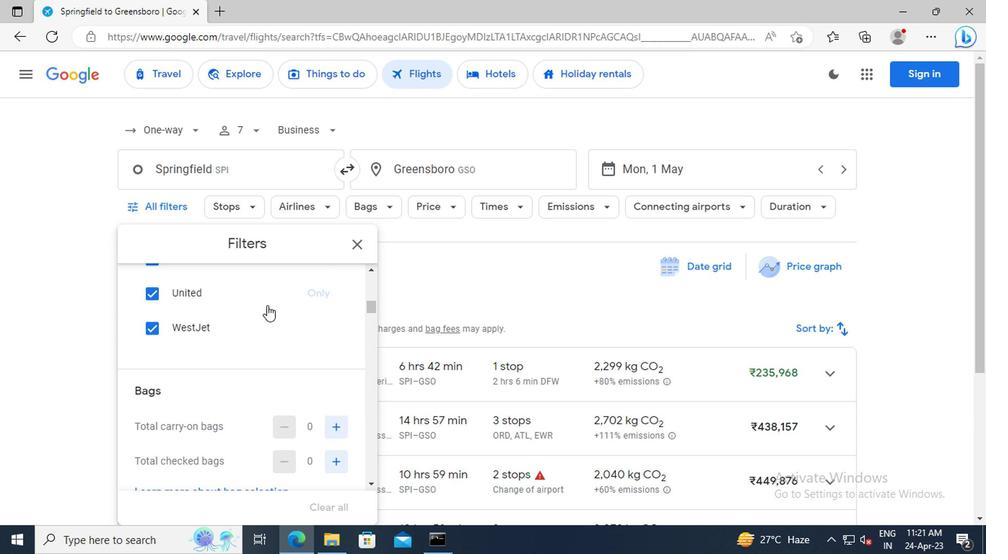 
Action: Mouse moved to (327, 364)
Screenshot: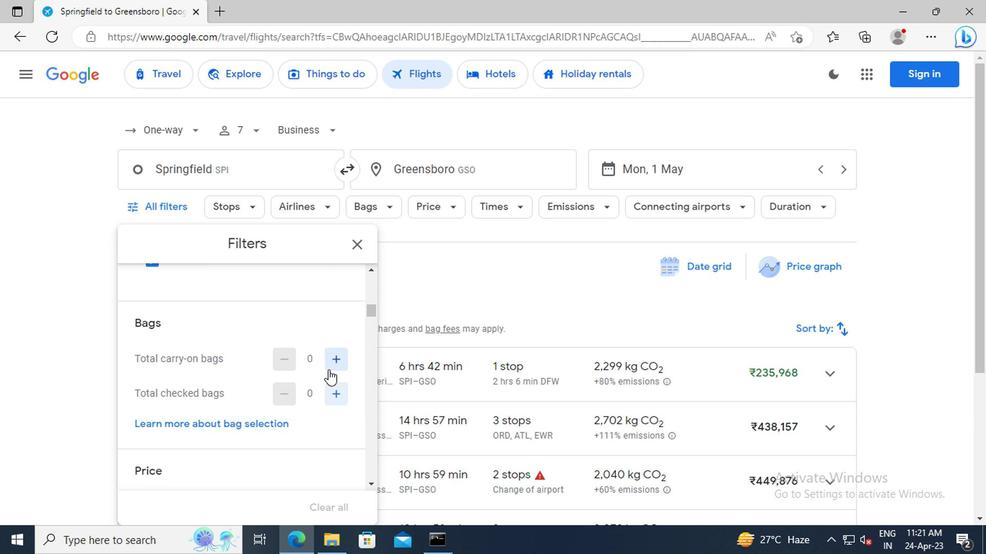 
Action: Mouse pressed left at (327, 364)
Screenshot: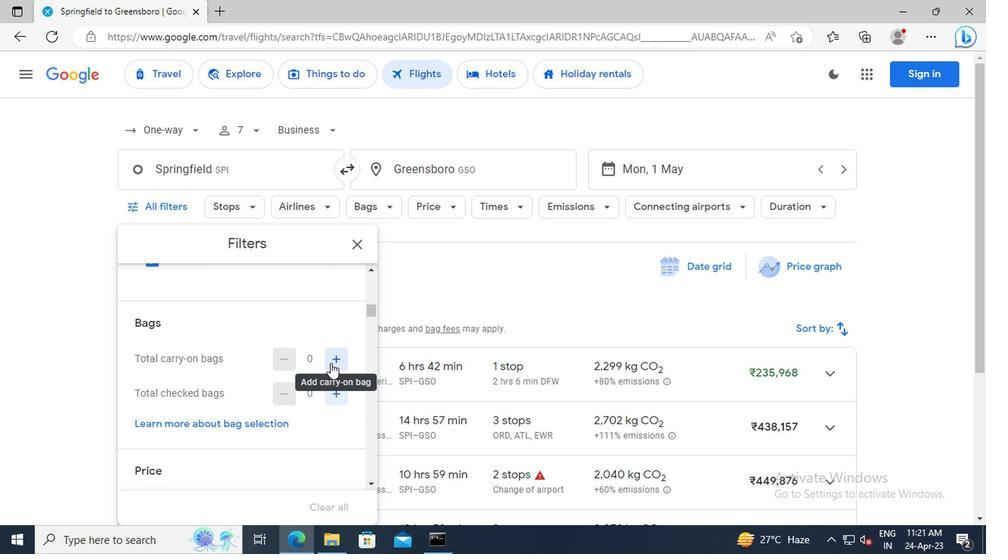 
Action: Mouse pressed left at (327, 364)
Screenshot: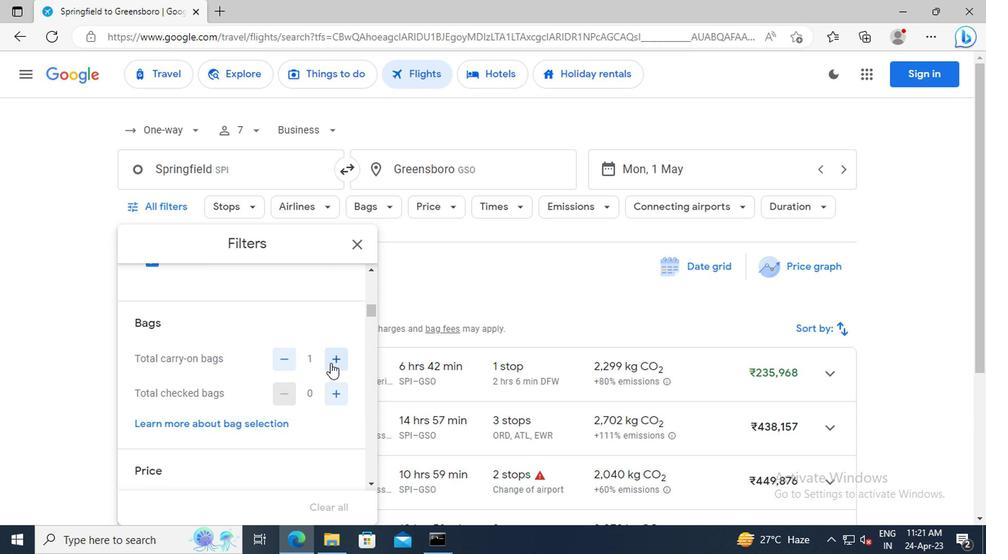 
Action: Mouse moved to (337, 393)
Screenshot: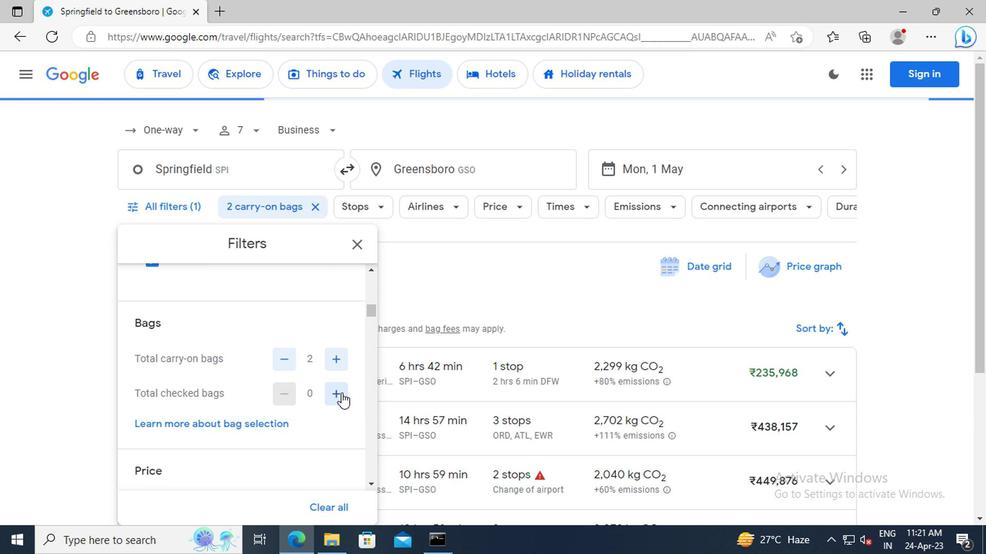 
Action: Mouse pressed left at (337, 393)
Screenshot: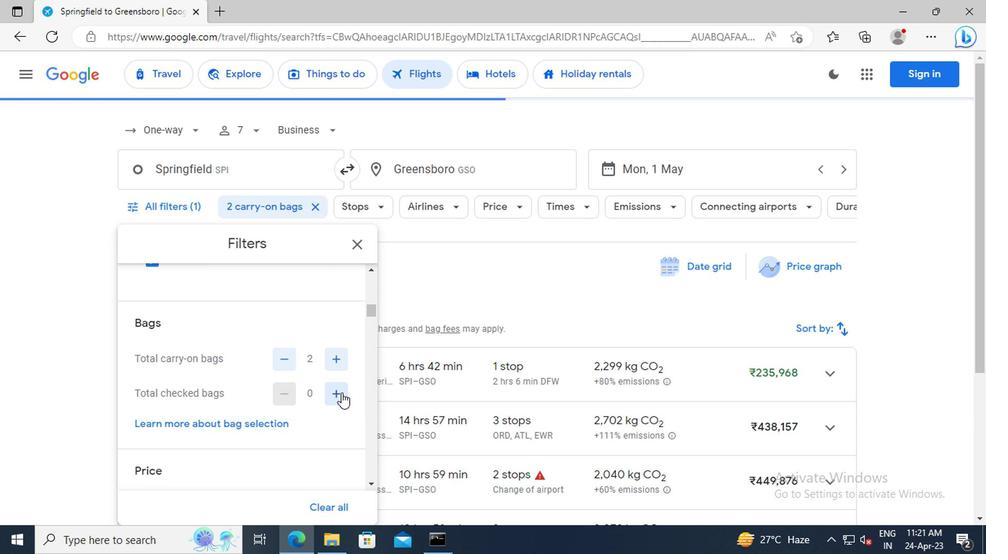 
Action: Mouse pressed left at (337, 393)
Screenshot: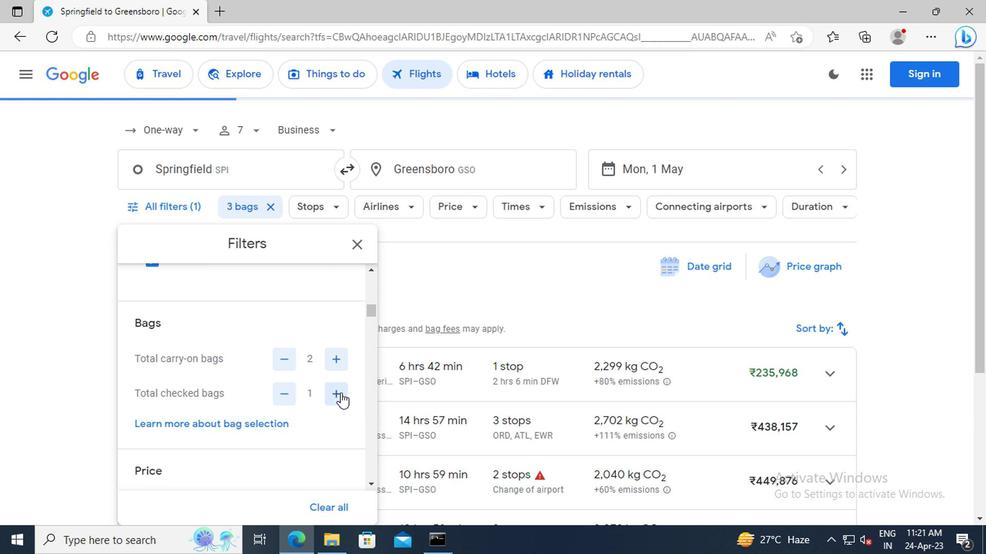 
Action: Mouse pressed left at (337, 393)
Screenshot: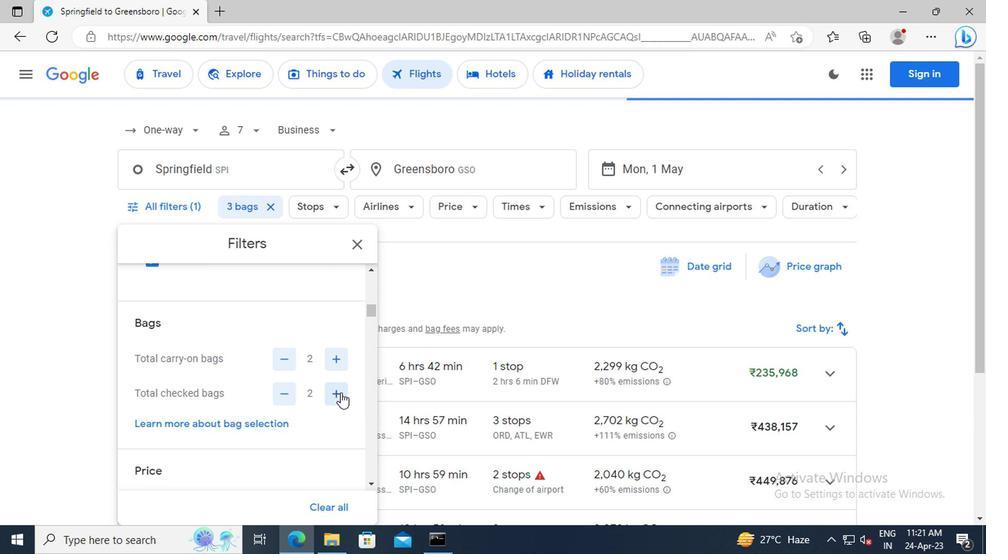 
Action: Mouse pressed left at (337, 393)
Screenshot: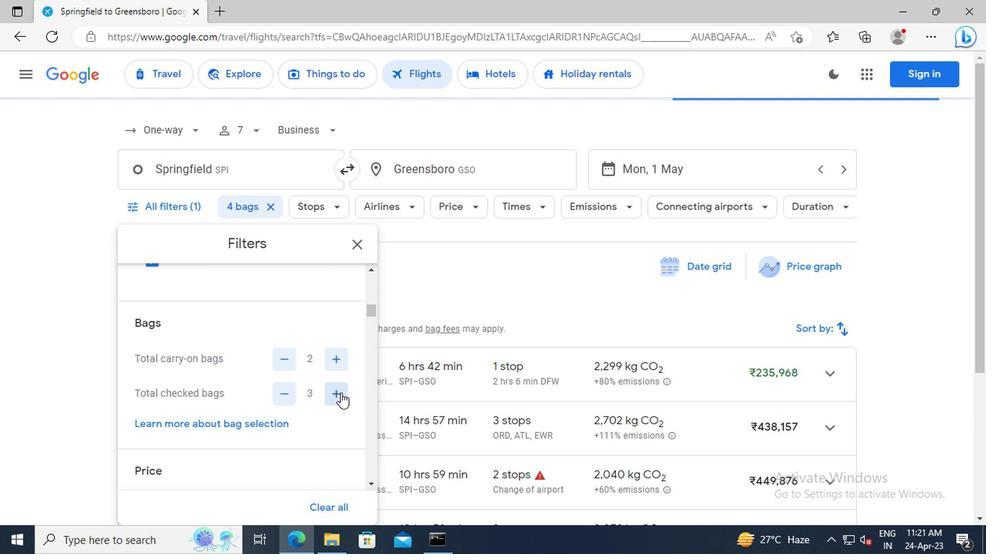 
Action: Mouse pressed left at (337, 393)
Screenshot: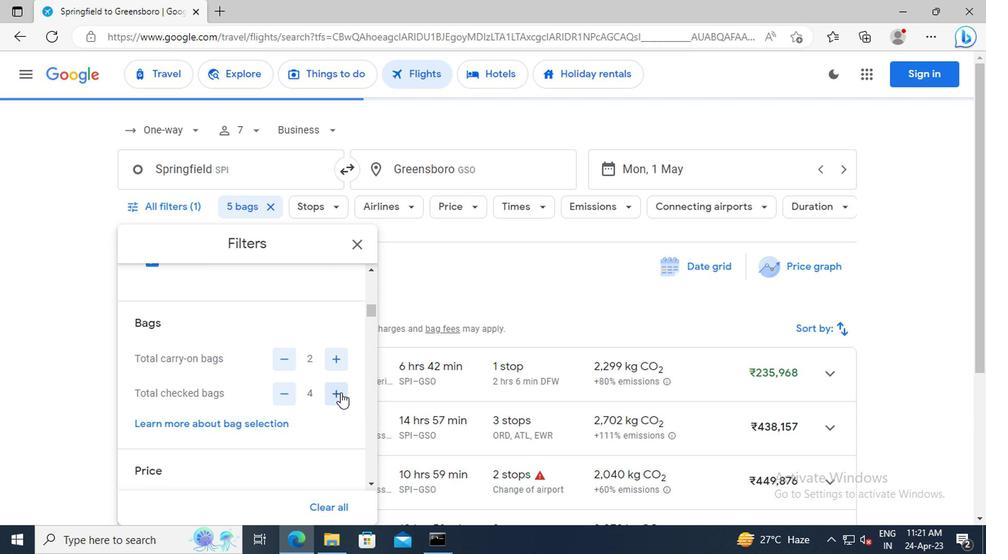 
Action: Mouse pressed left at (337, 393)
Screenshot: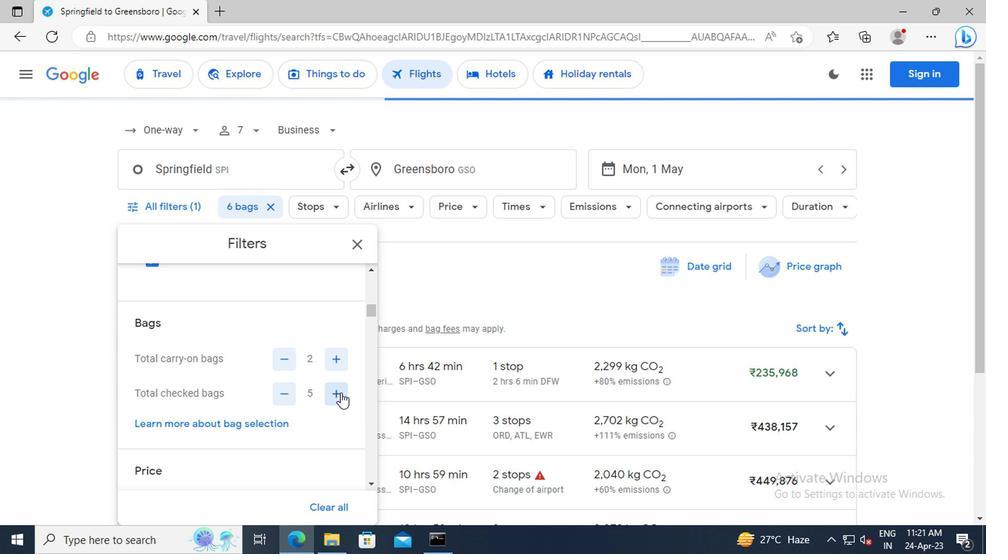 
Action: Mouse scrolled (337, 392) with delta (0, 0)
Screenshot: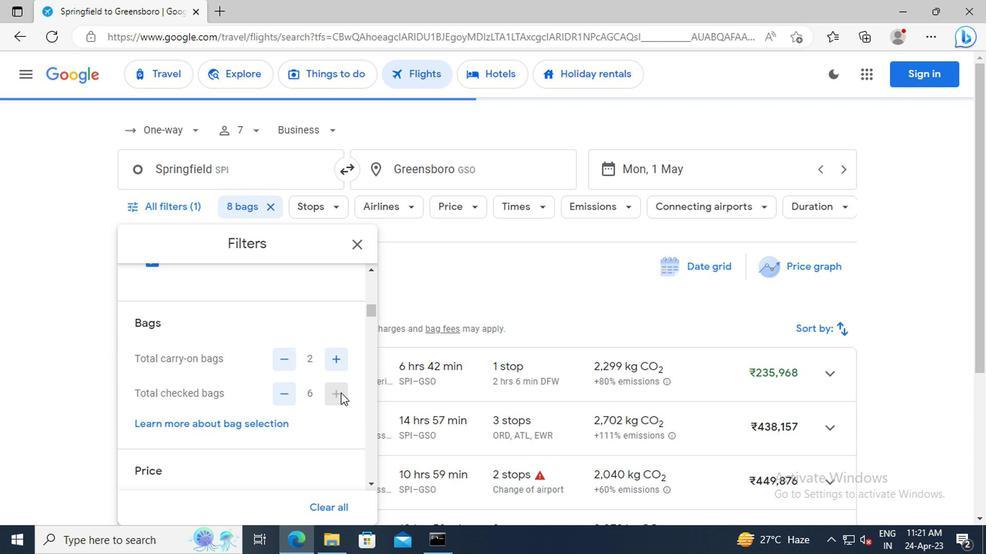 
Action: Mouse scrolled (337, 392) with delta (0, 0)
Screenshot: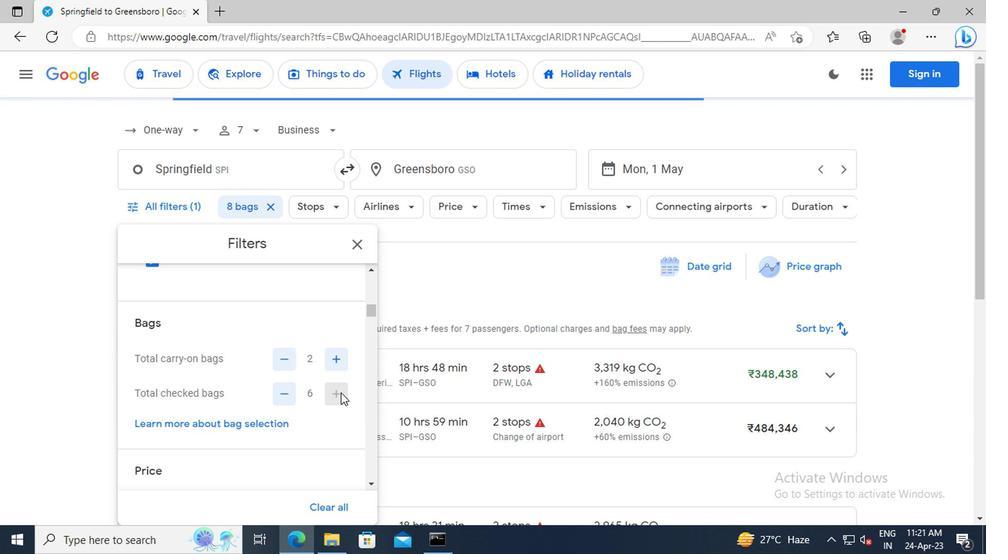 
Action: Mouse scrolled (337, 392) with delta (0, 0)
Screenshot: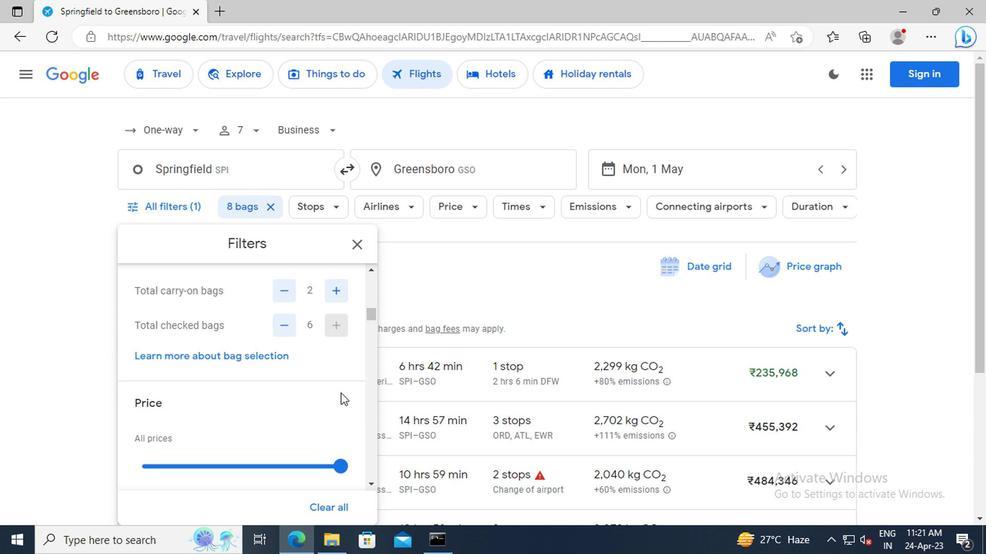 
Action: Mouse moved to (335, 430)
Screenshot: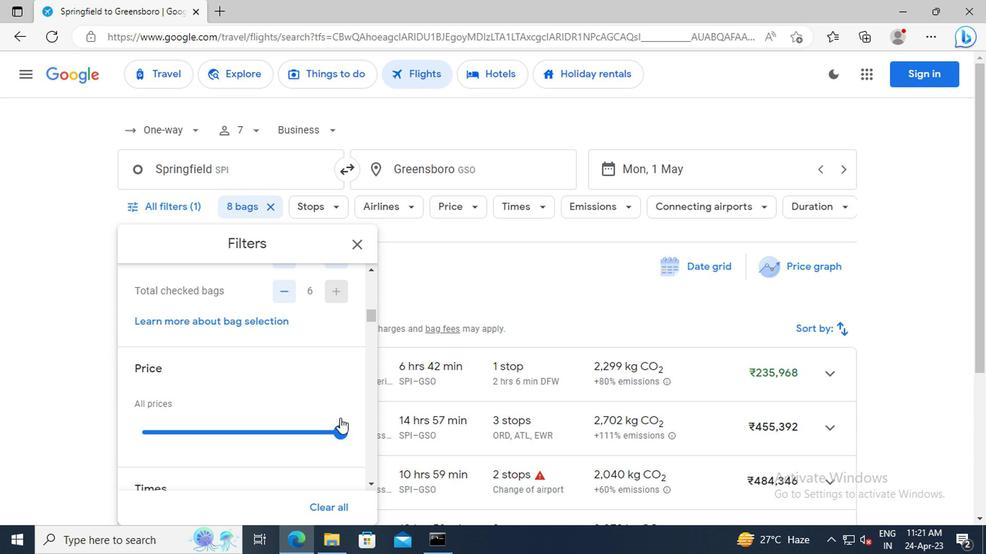 
Action: Mouse pressed left at (335, 430)
Screenshot: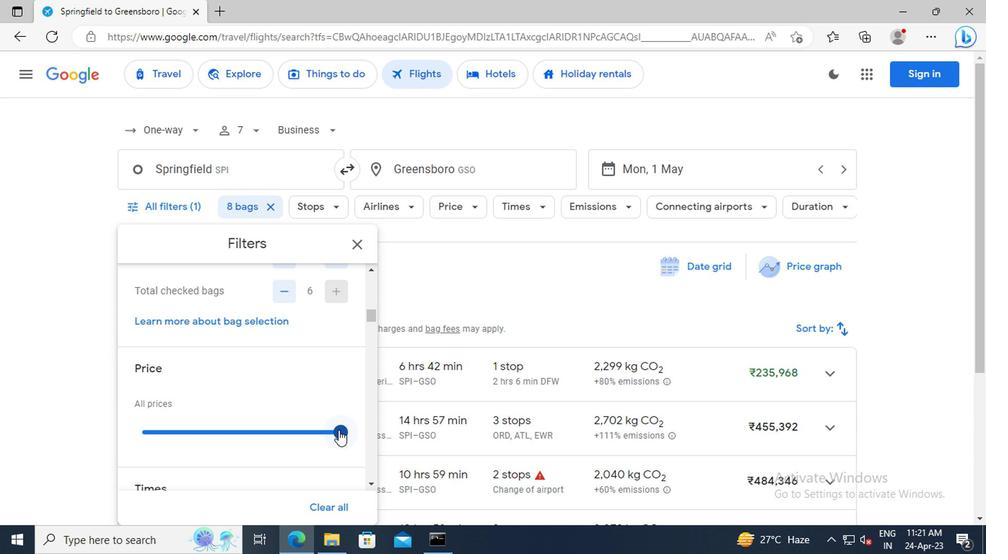 
Action: Mouse moved to (231, 373)
Screenshot: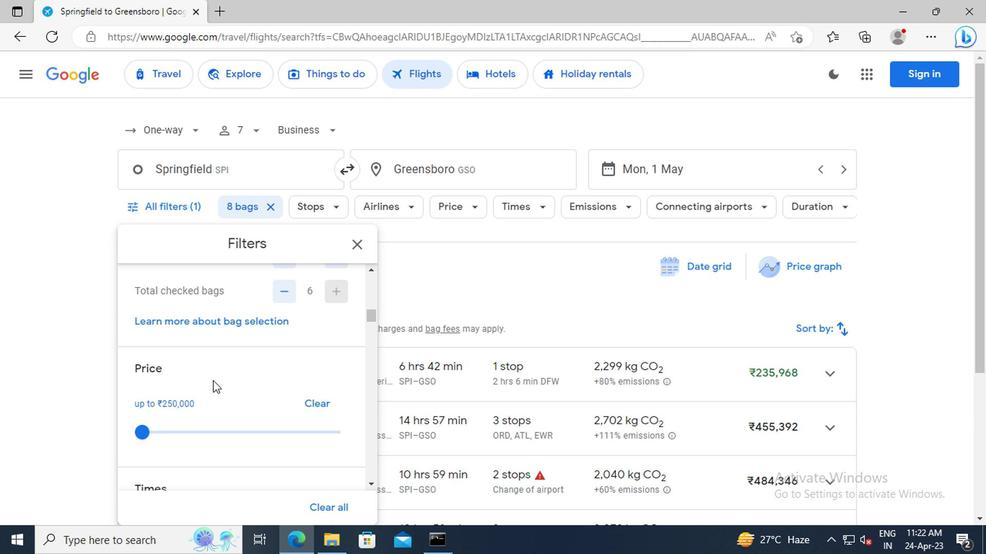
Action: Mouse scrolled (231, 373) with delta (0, 0)
Screenshot: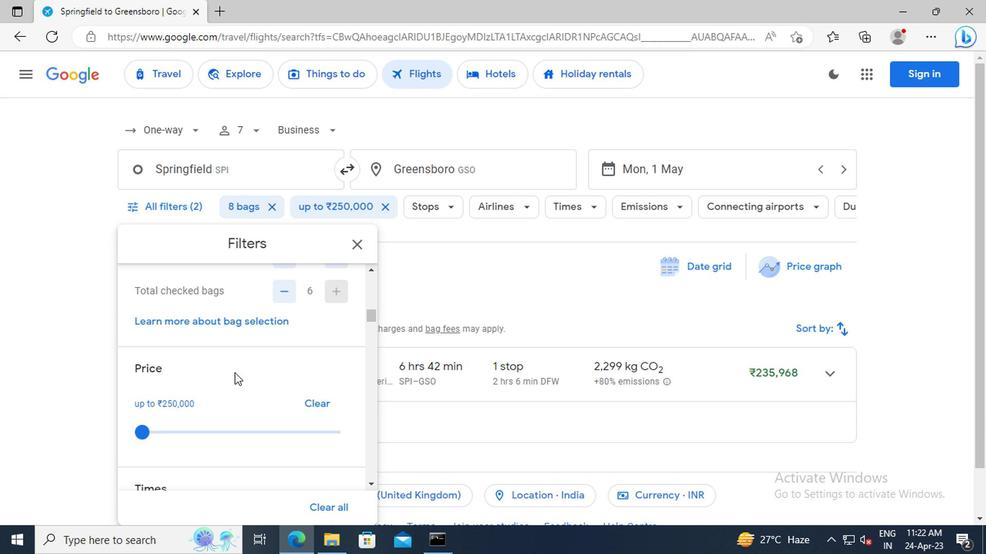 
Action: Mouse scrolled (231, 373) with delta (0, 0)
Screenshot: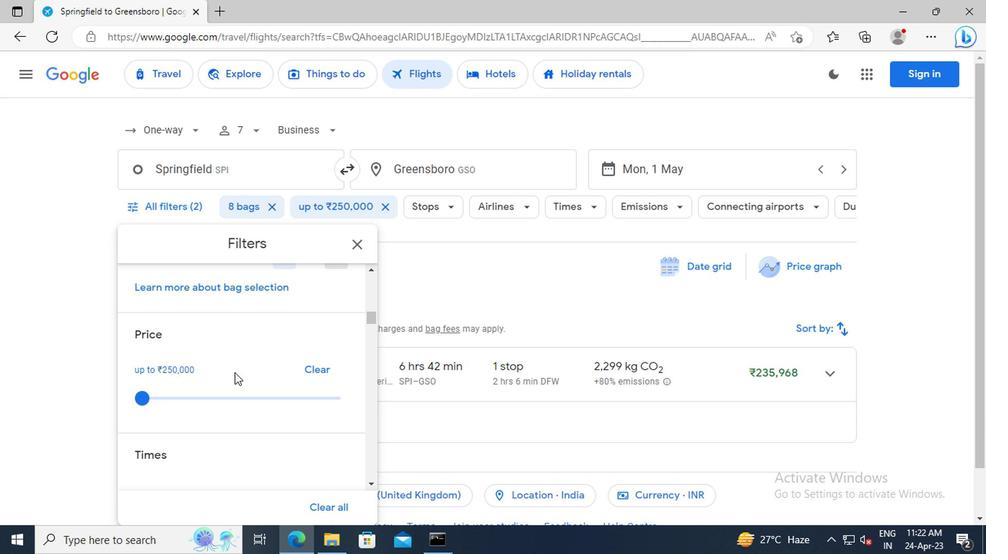 
Action: Mouse scrolled (231, 373) with delta (0, 0)
Screenshot: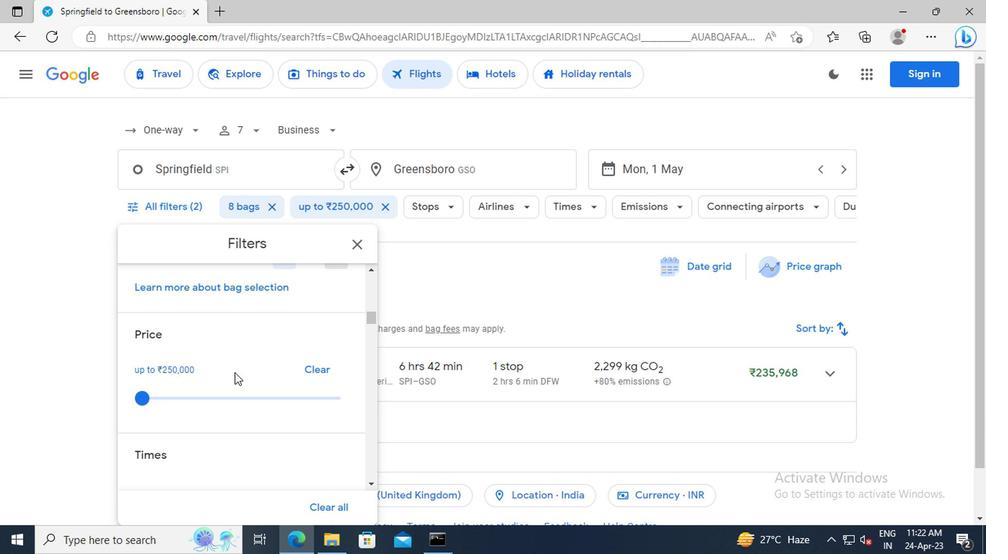 
Action: Mouse scrolled (231, 373) with delta (0, 0)
Screenshot: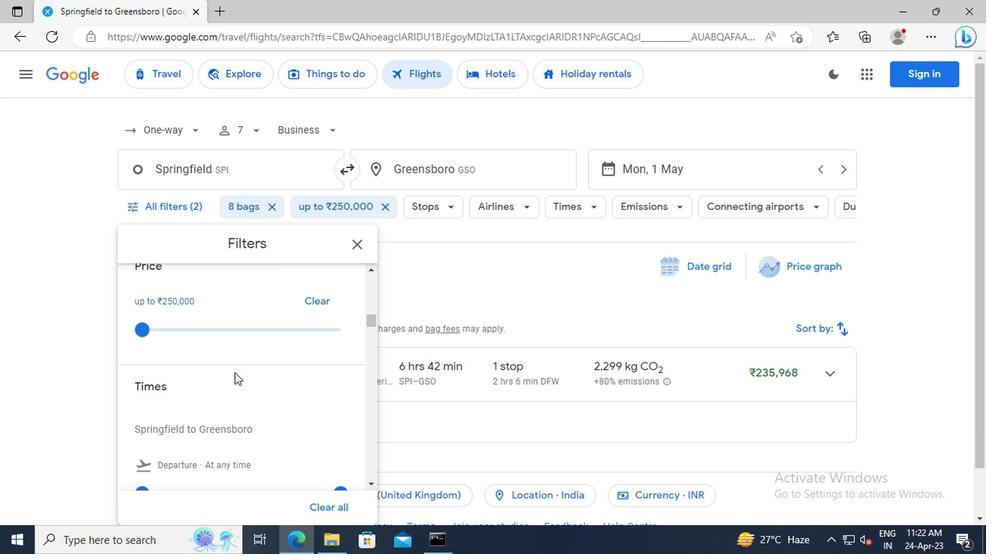 
Action: Mouse scrolled (231, 373) with delta (0, 0)
Screenshot: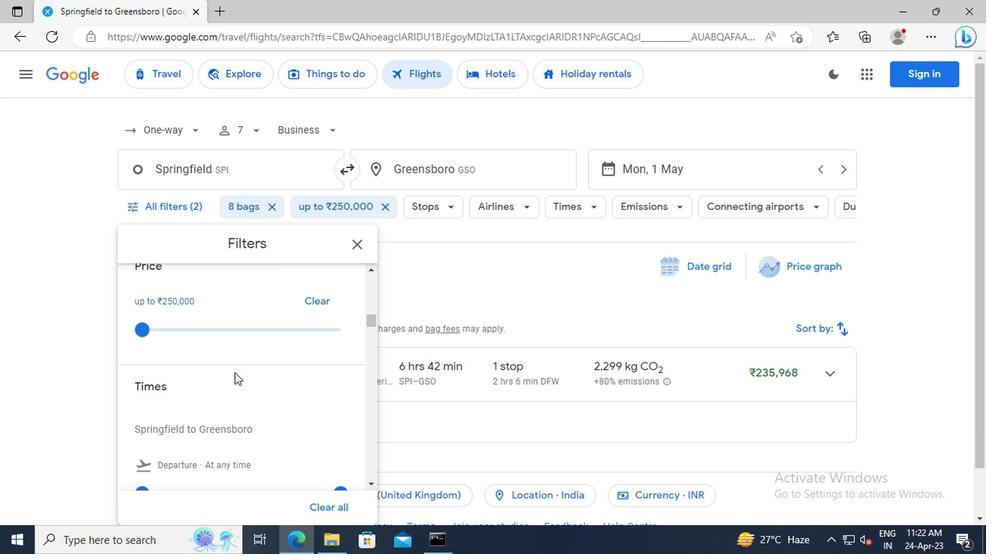 
Action: Mouse moved to (138, 426)
Screenshot: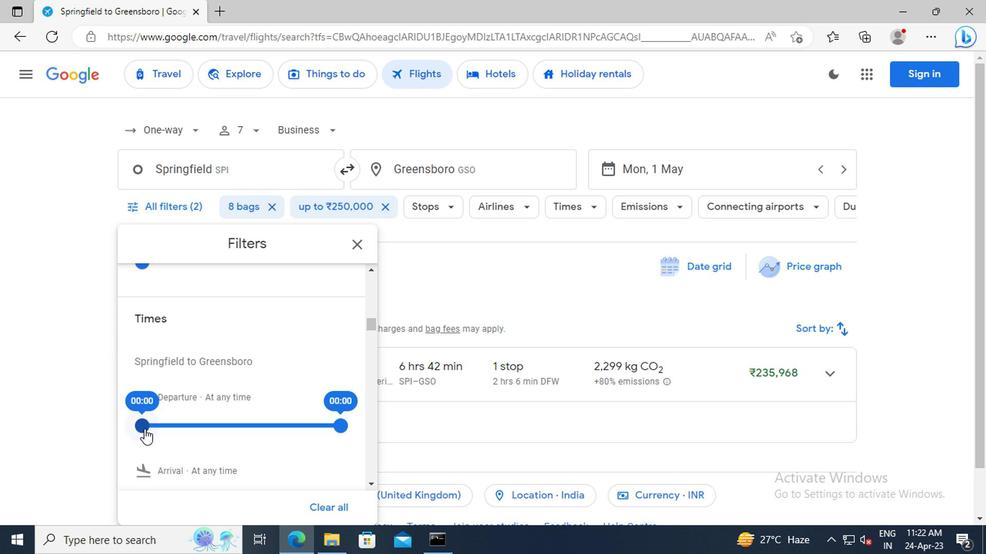 
Action: Mouse pressed left at (138, 426)
Screenshot: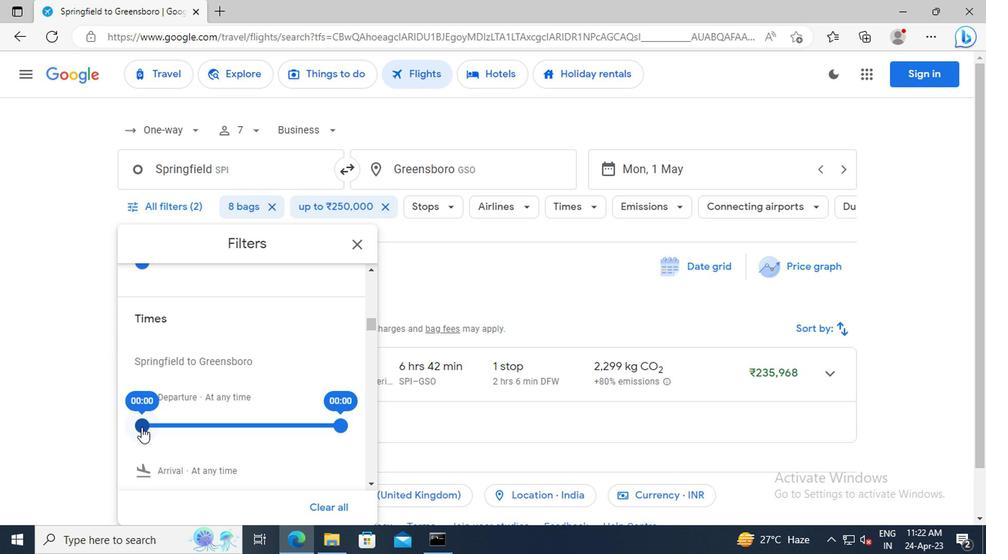 
Action: Mouse moved to (338, 426)
Screenshot: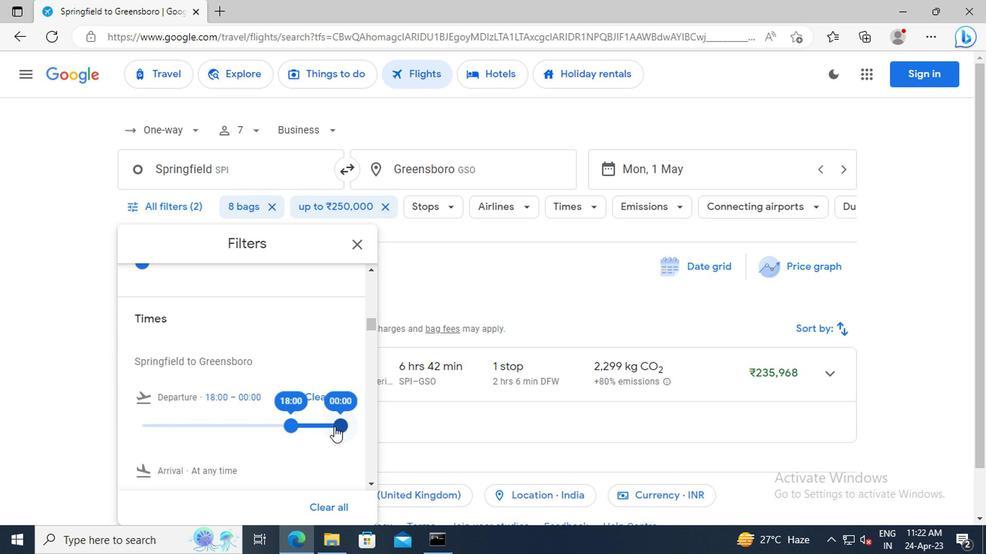
Action: Mouse pressed left at (338, 426)
Screenshot: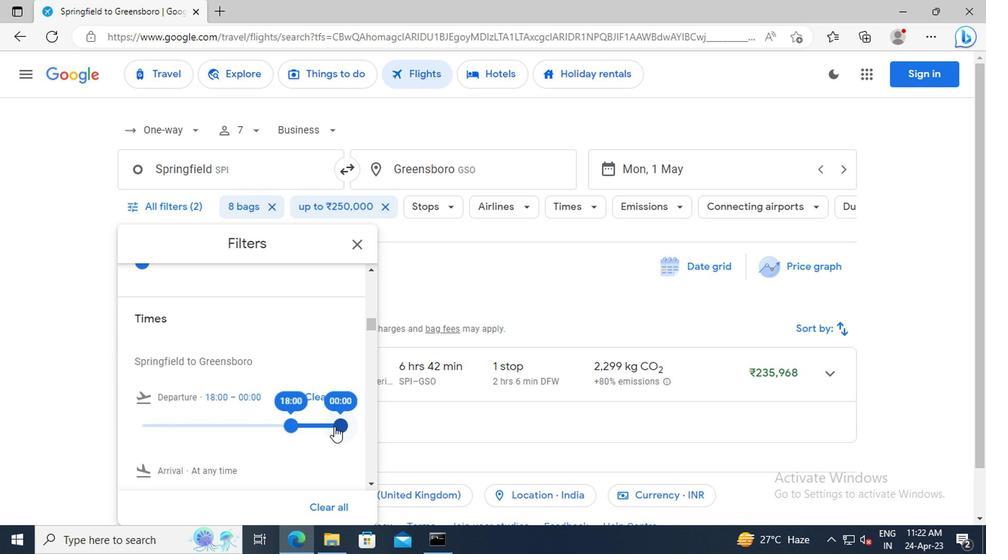 
Action: Mouse moved to (354, 249)
Screenshot: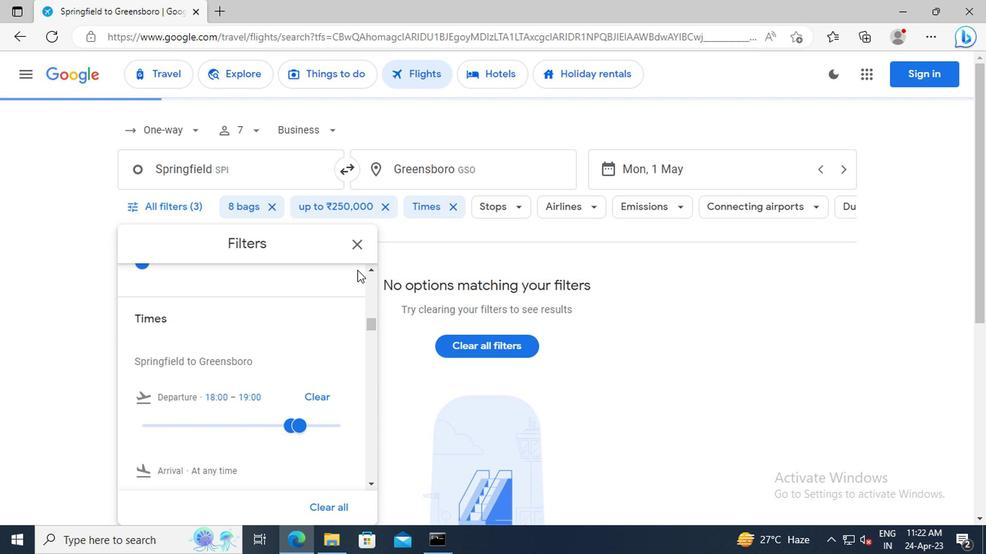
Action: Mouse pressed left at (354, 249)
Screenshot: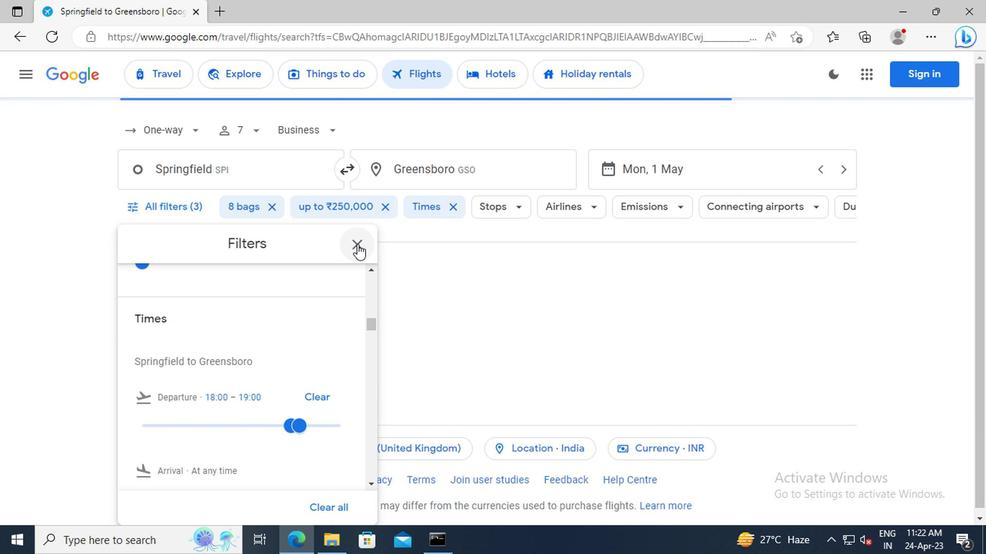 
